 Task: Connect to a new Wi-Fi network and check its signal strength.
Action: Mouse moved to (375, 252)
Screenshot: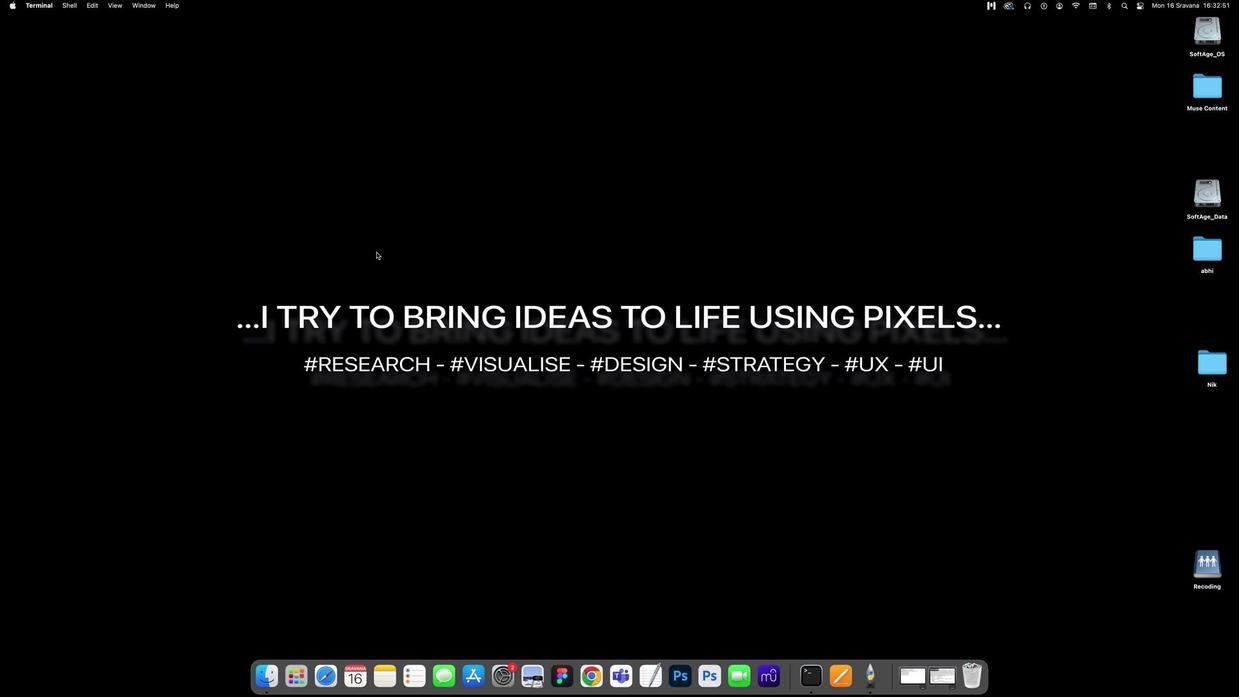 
Action: Mouse pressed left at (375, 252)
Screenshot: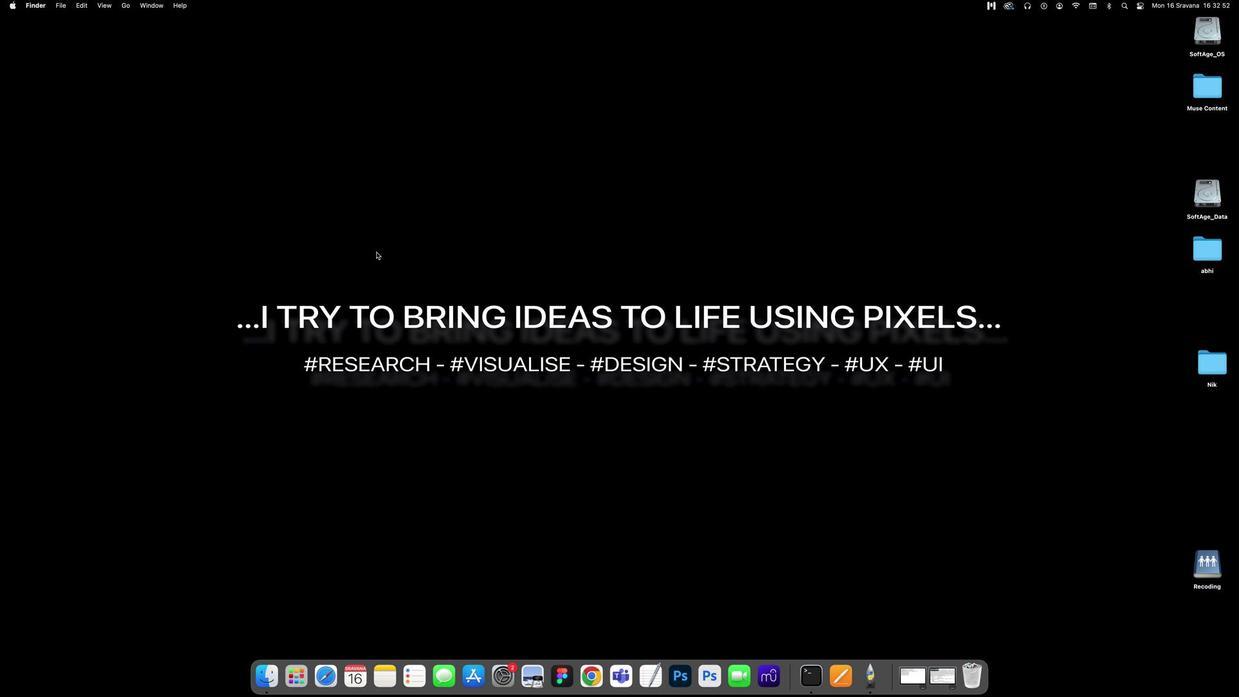 
Action: Mouse moved to (13, 9)
Screenshot: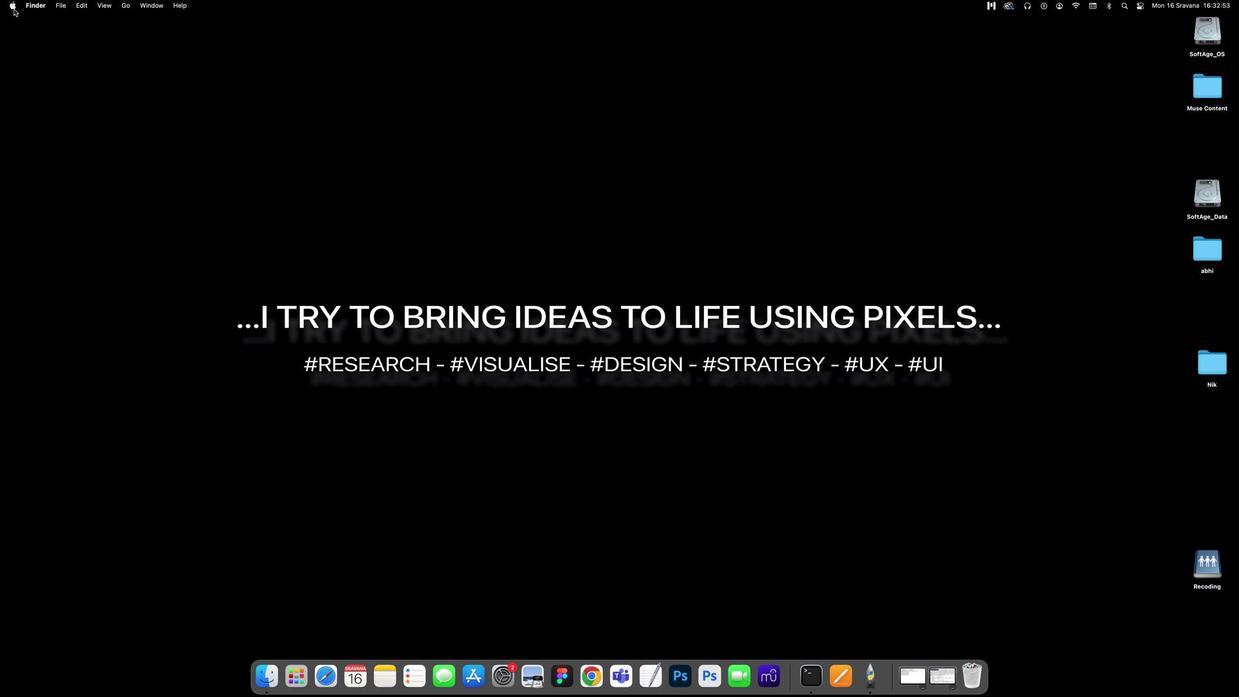 
Action: Mouse pressed left at (13, 9)
Screenshot: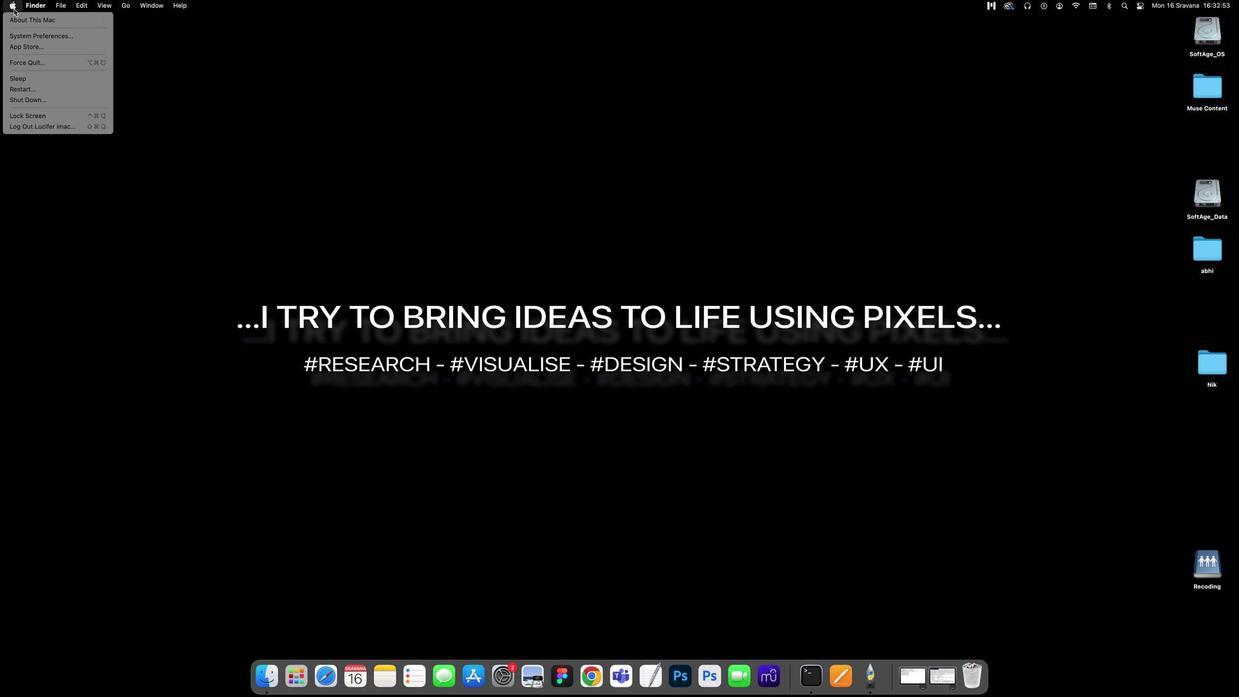 
Action: Mouse moved to (20, 31)
Screenshot: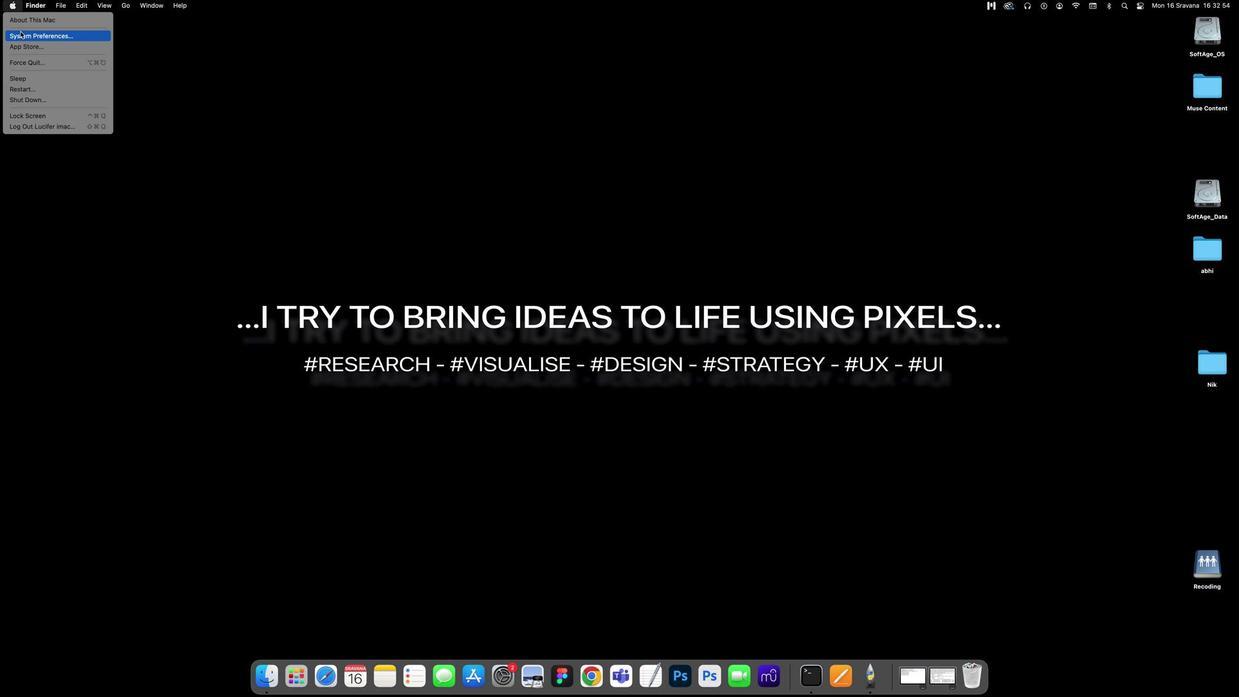 
Action: Mouse pressed left at (20, 31)
Screenshot: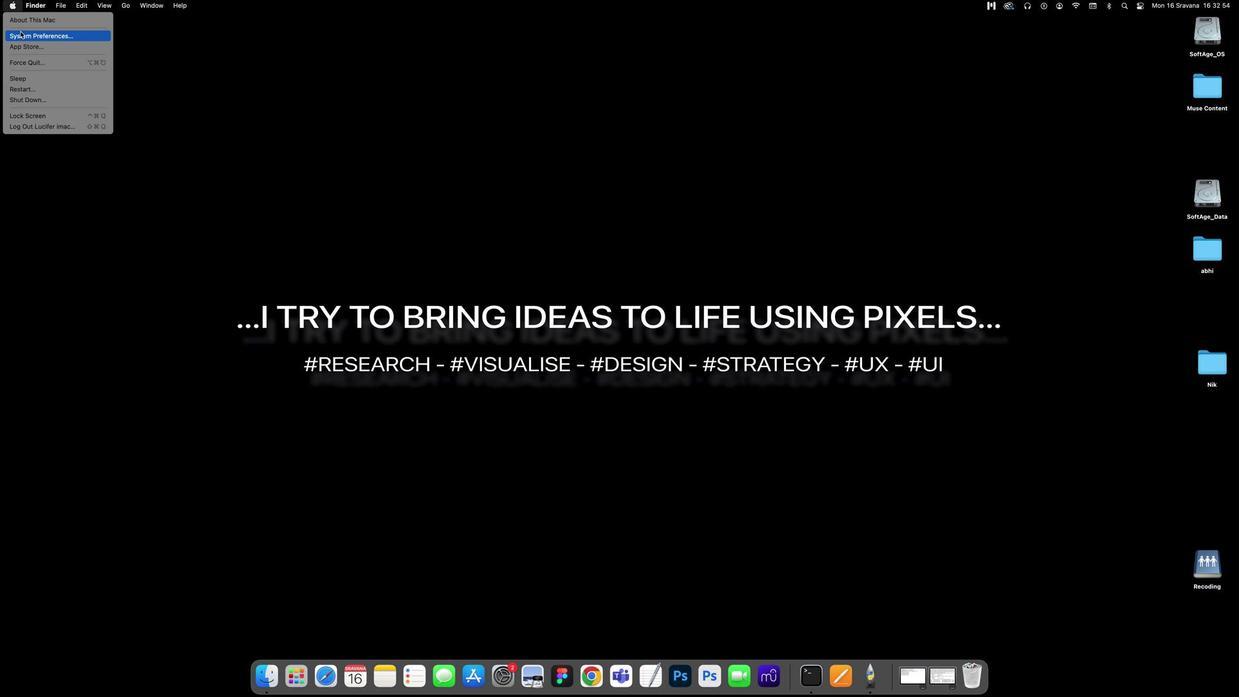
Action: Mouse moved to (586, 341)
Screenshot: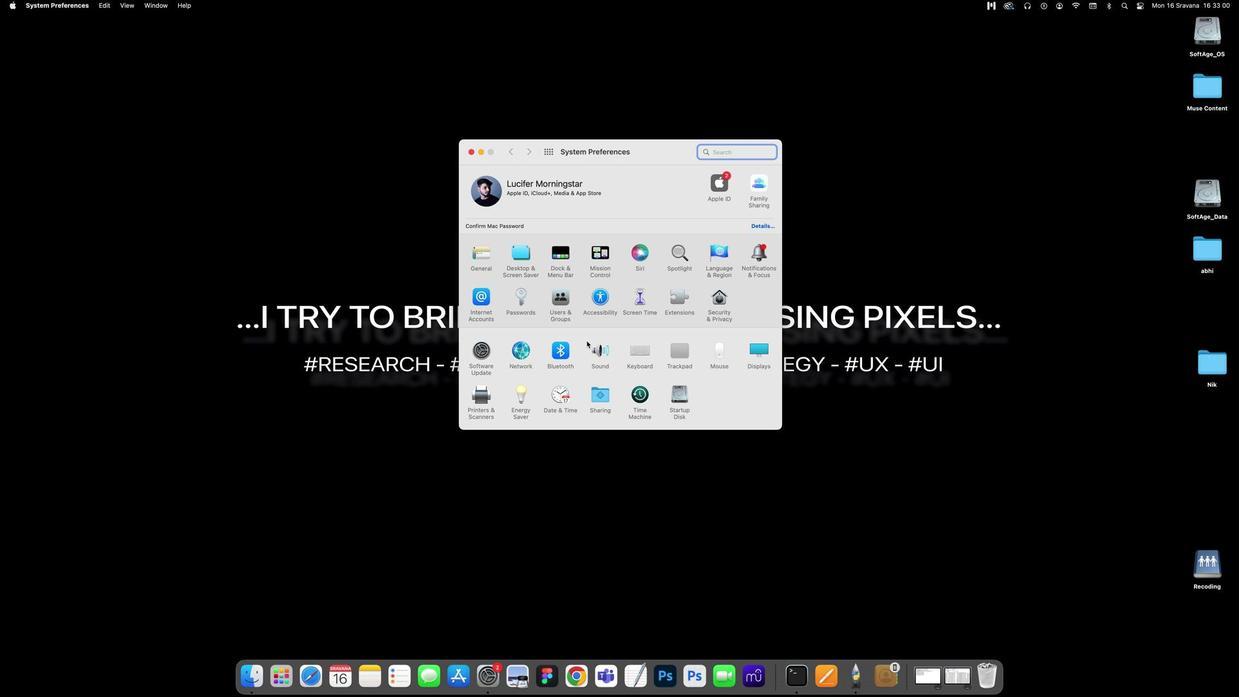 
Action: Mouse scrolled (586, 341) with delta (0, 0)
Screenshot: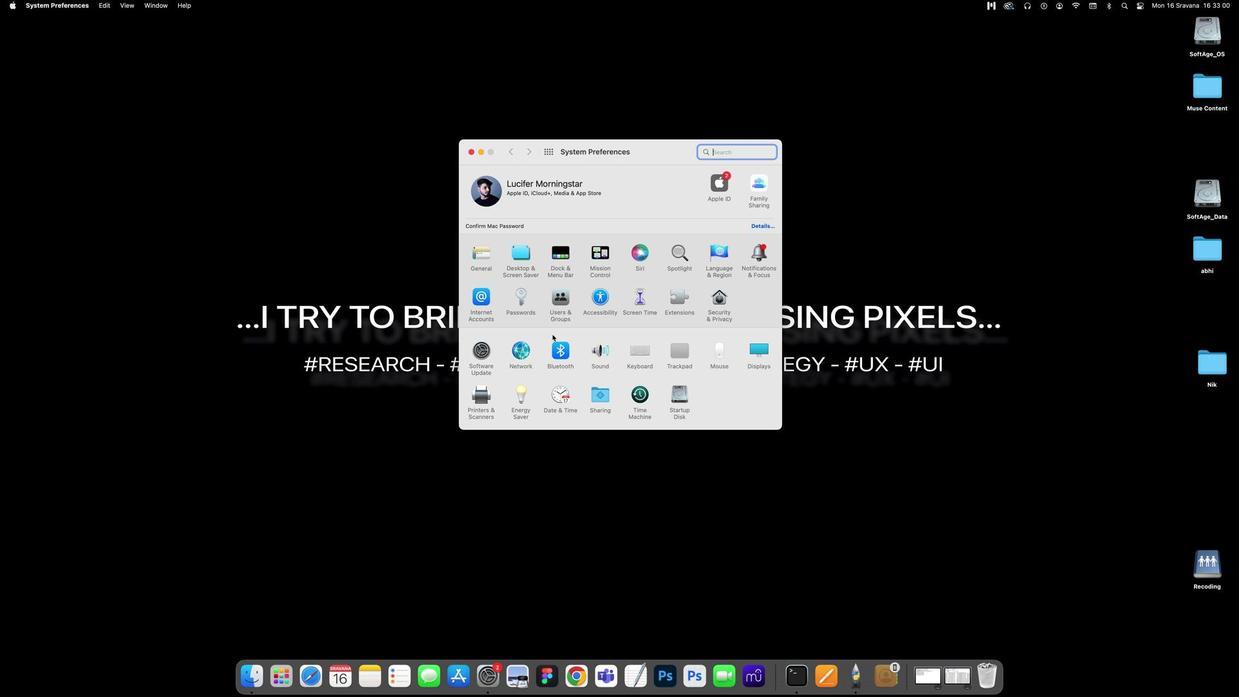 
Action: Mouse moved to (516, 352)
Screenshot: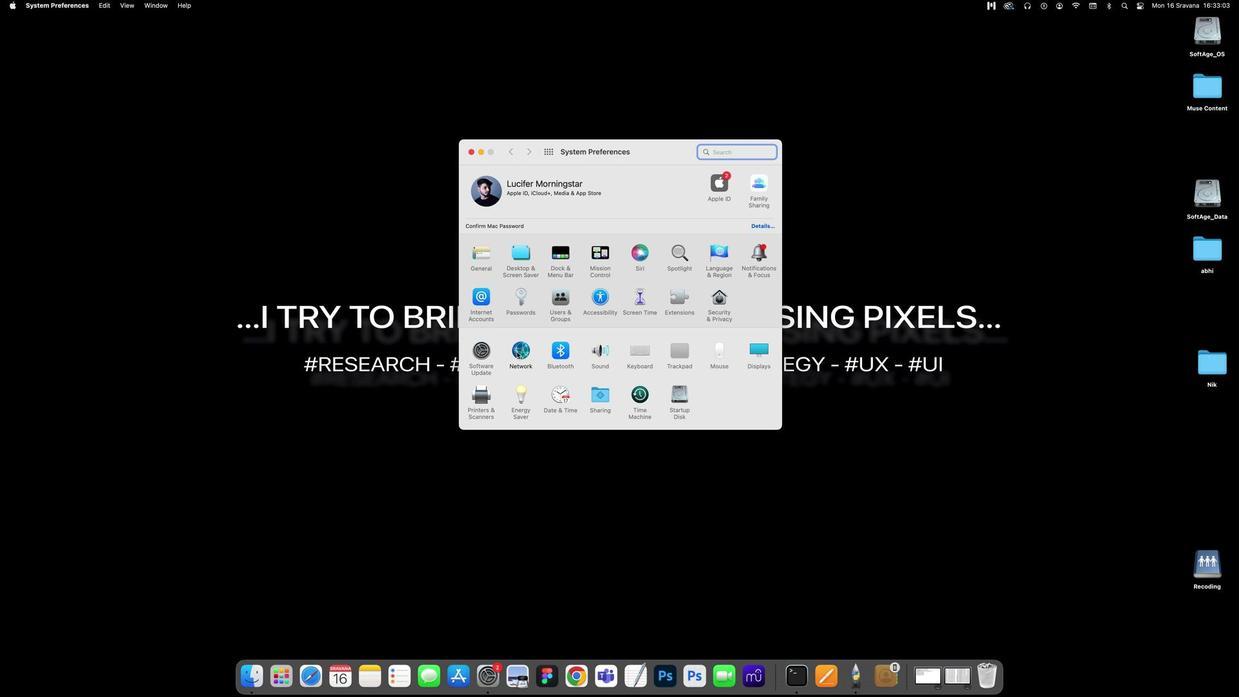 
Action: Mouse pressed left at (516, 352)
Screenshot: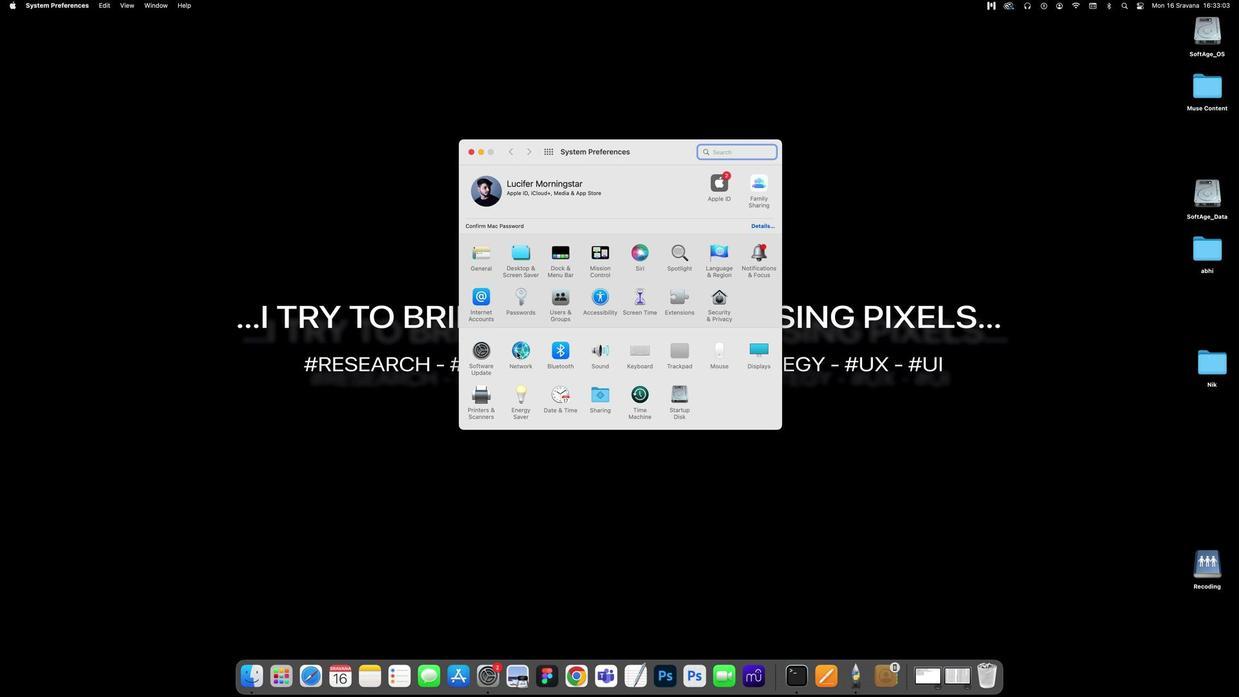 
Action: Mouse moved to (506, 233)
Screenshot: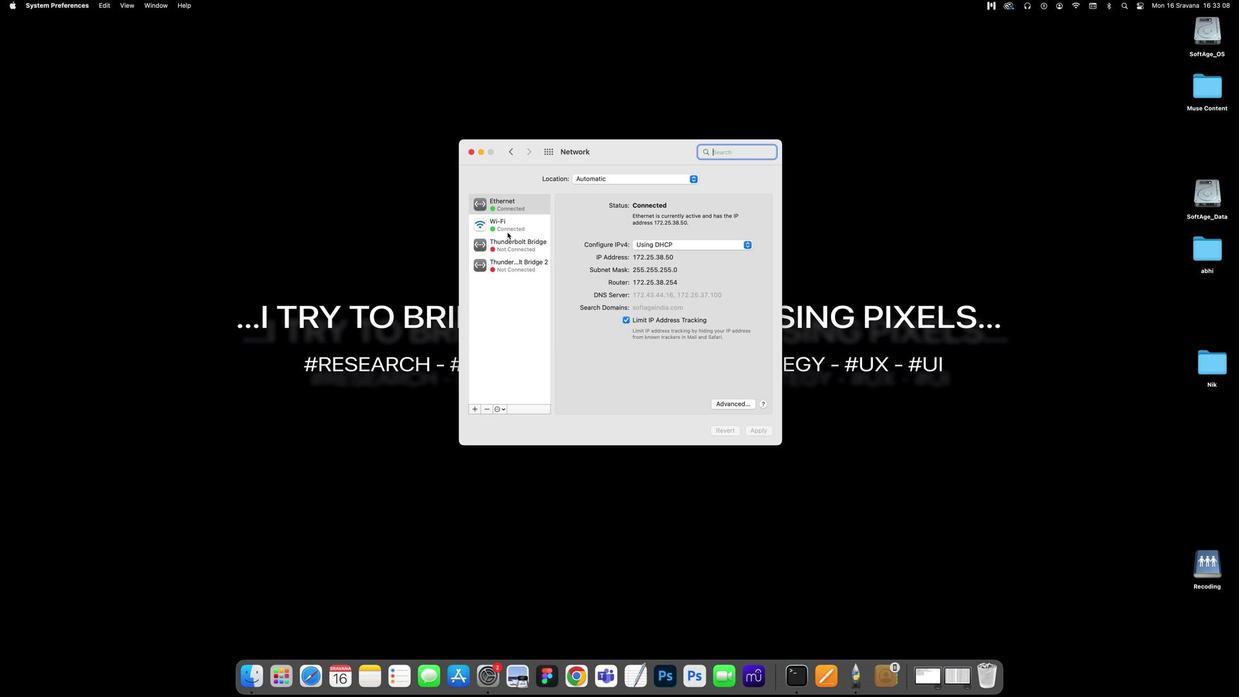 
Action: Mouse pressed left at (506, 233)
Screenshot: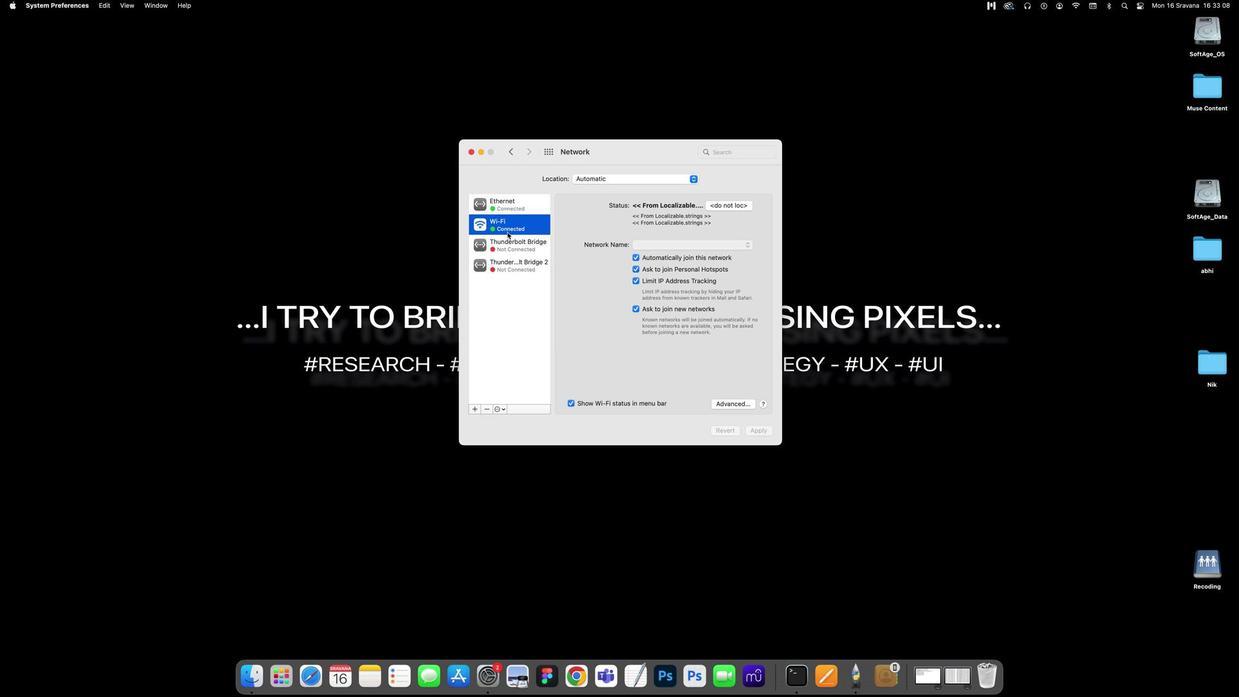 
Action: Mouse moved to (469, 411)
Screenshot: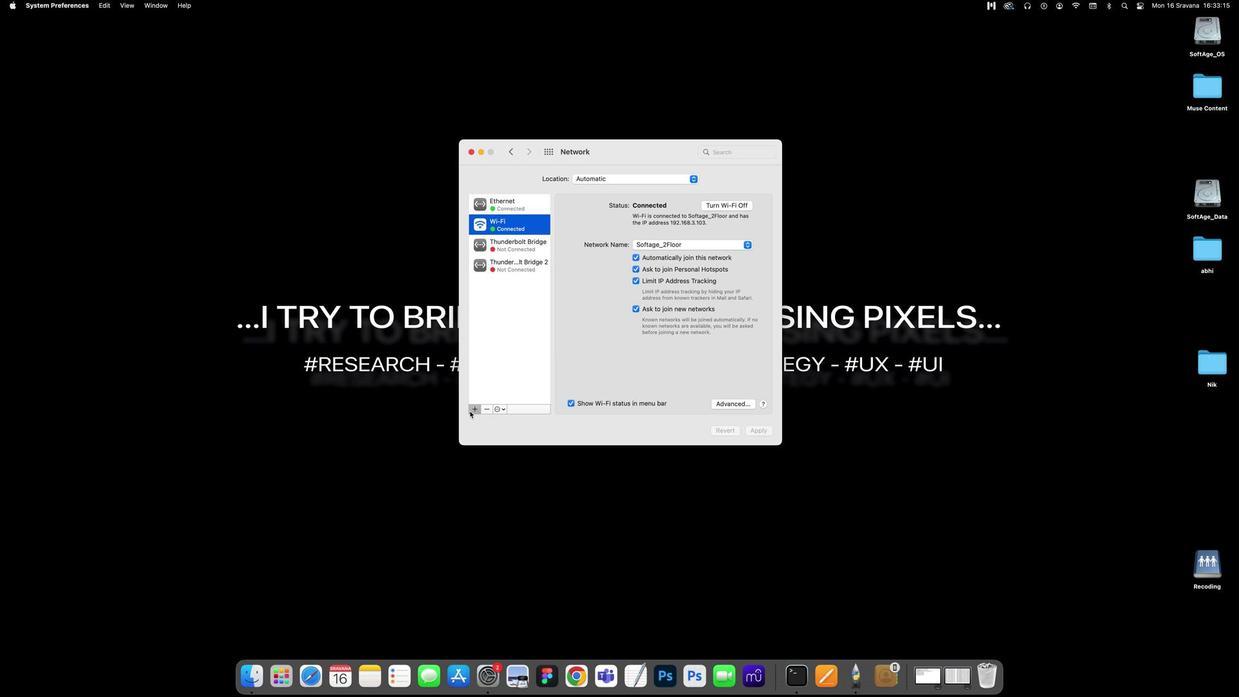 
Action: Mouse pressed left at (469, 411)
Screenshot: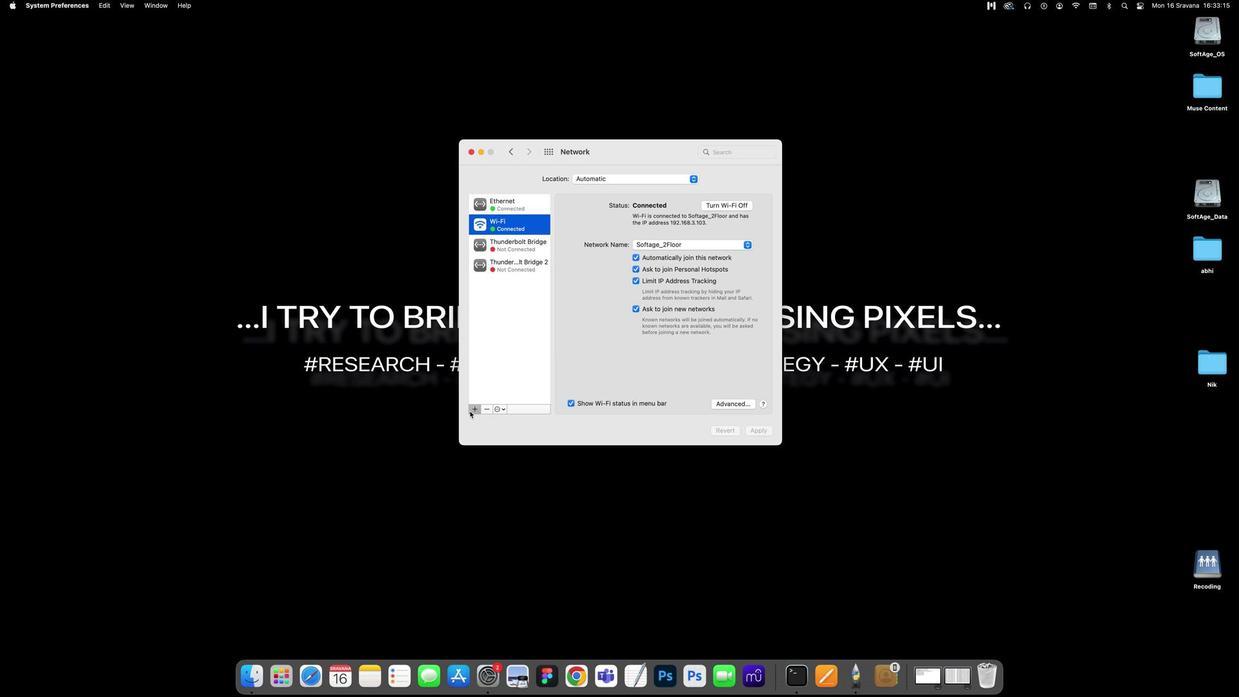 
Action: Mouse moved to (650, 317)
Screenshot: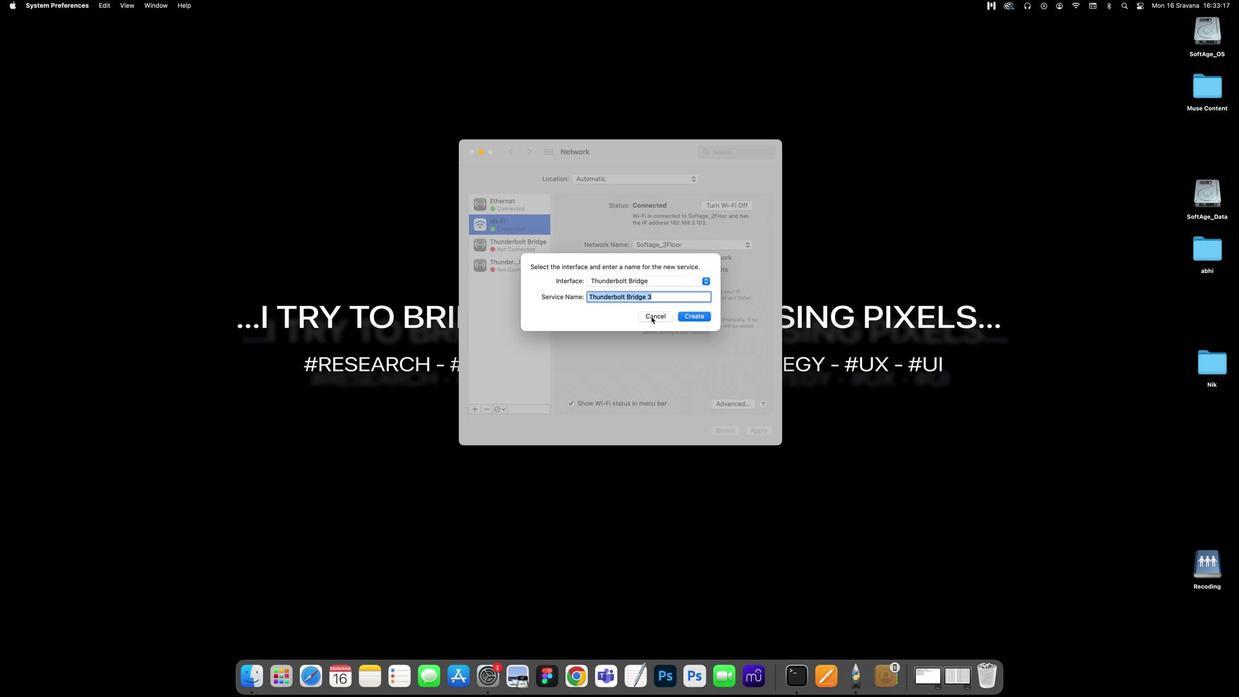 
Action: Mouse pressed left at (650, 317)
Screenshot: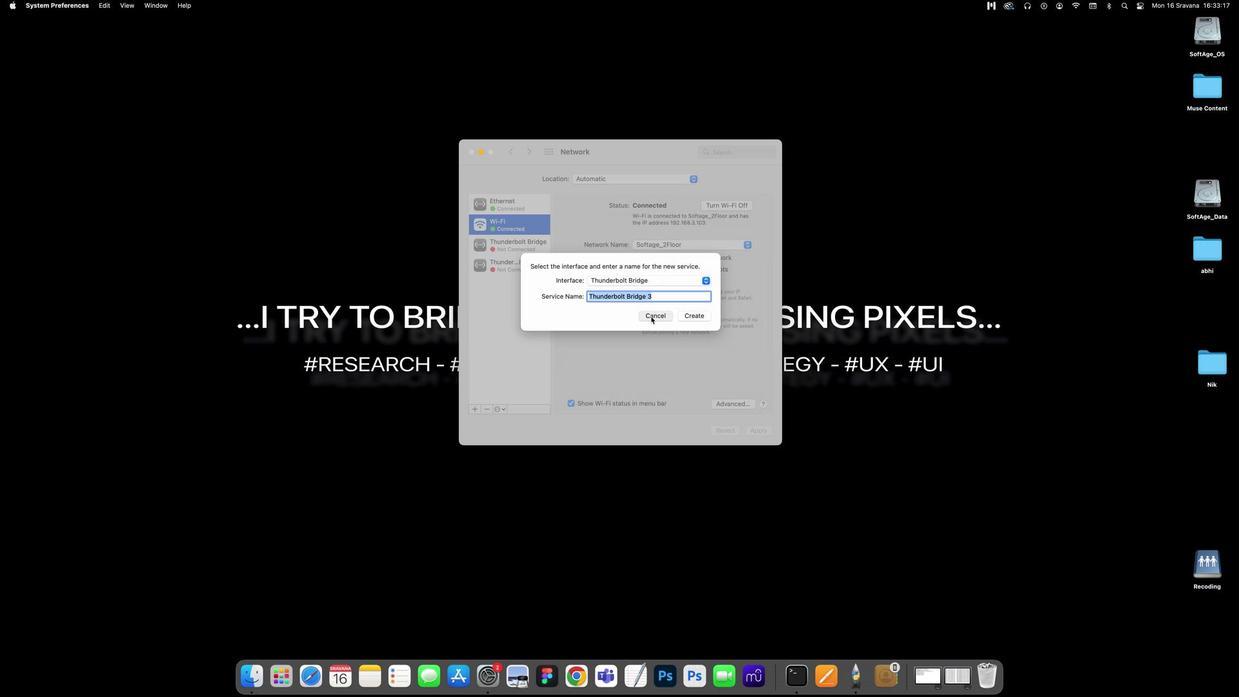 
Action: Mouse moved to (655, 247)
Screenshot: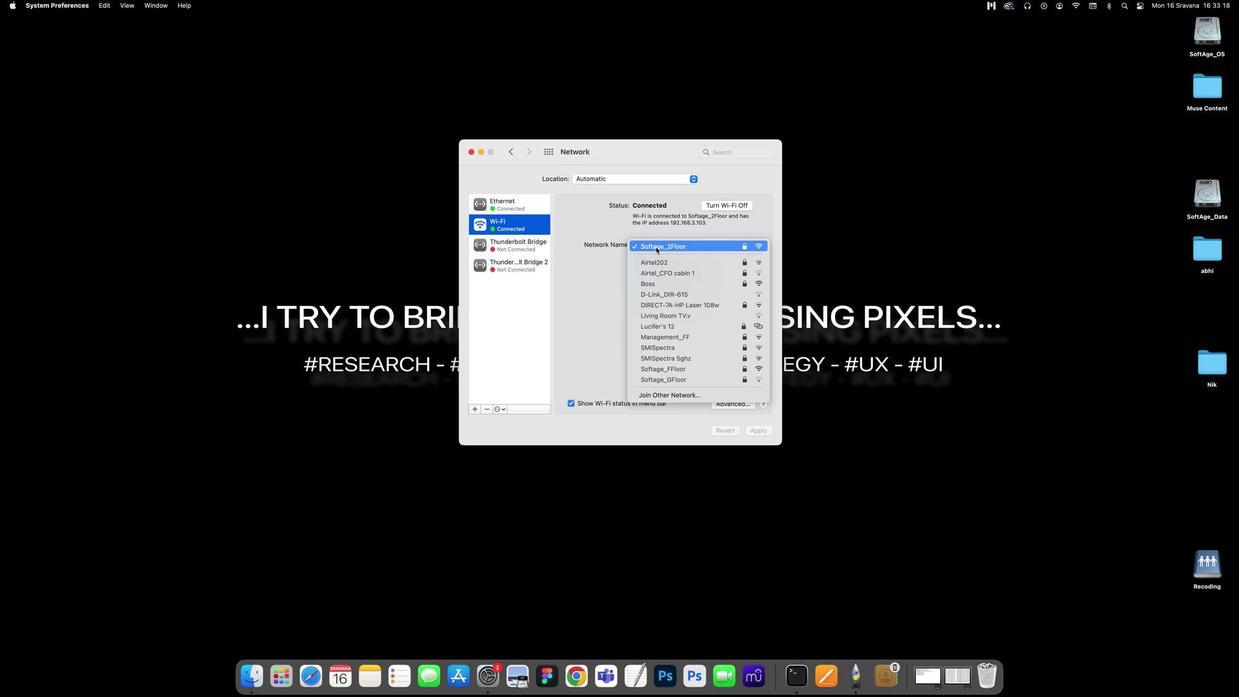 
Action: Mouse pressed left at (655, 247)
Screenshot: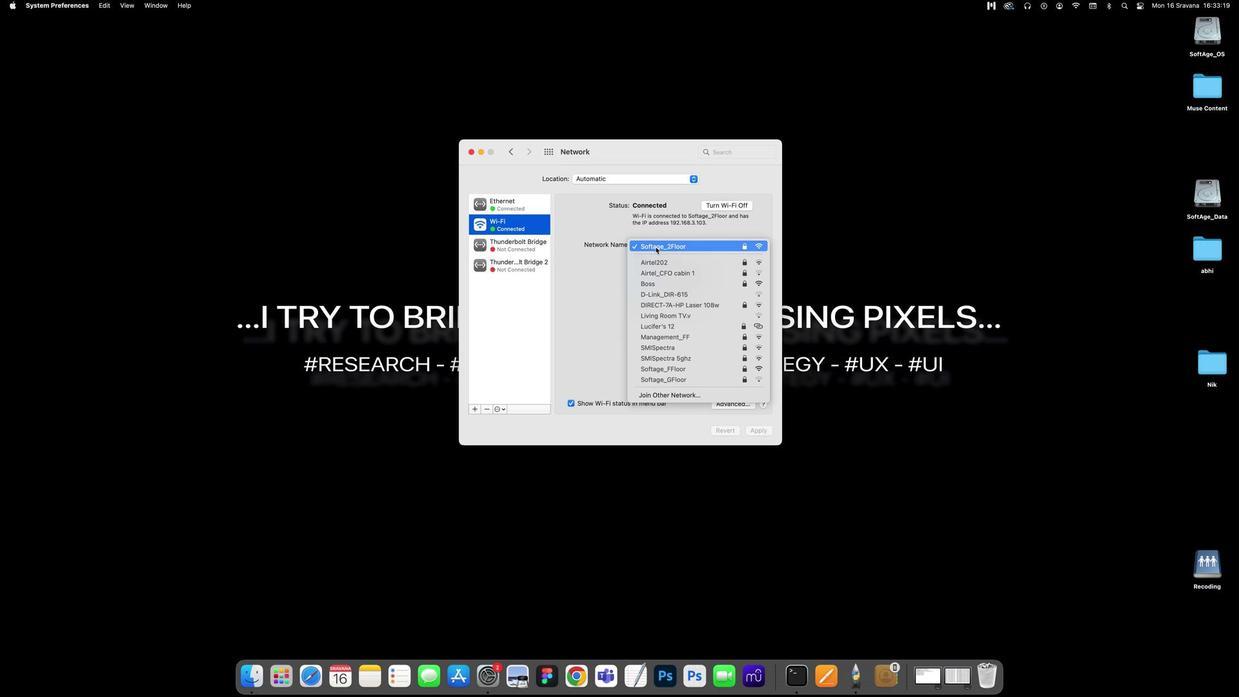 
Action: Mouse moved to (659, 326)
Screenshot: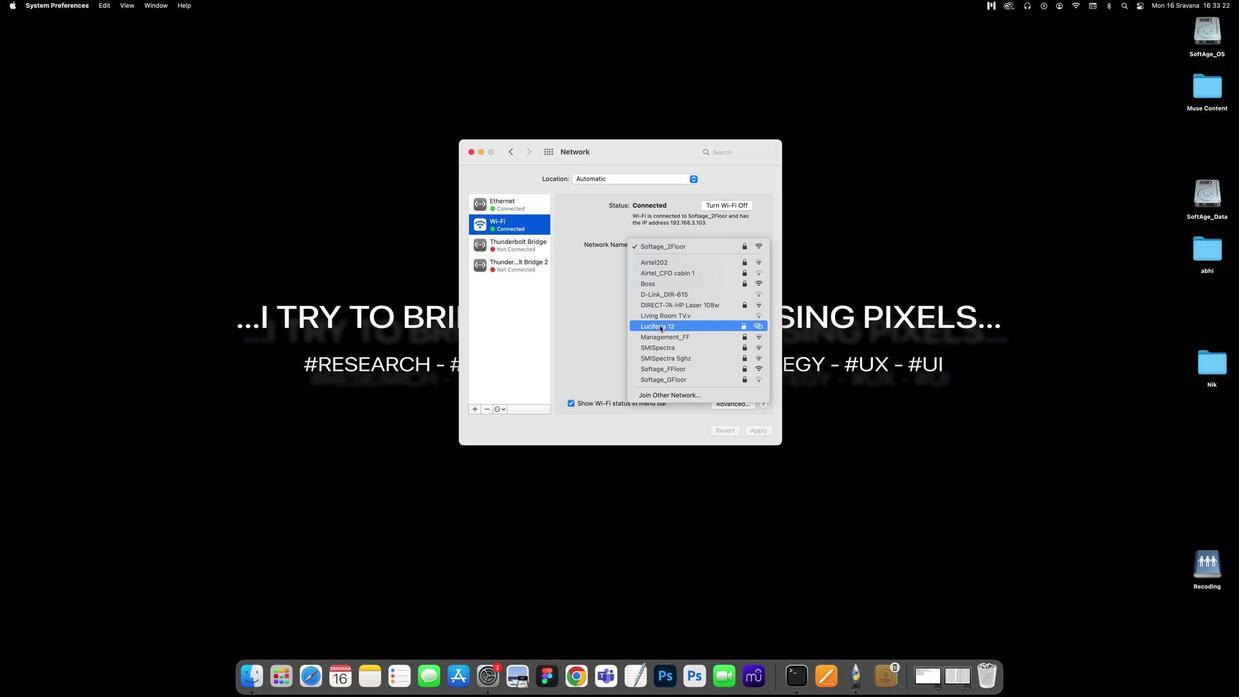 
Action: Mouse pressed left at (659, 326)
Screenshot: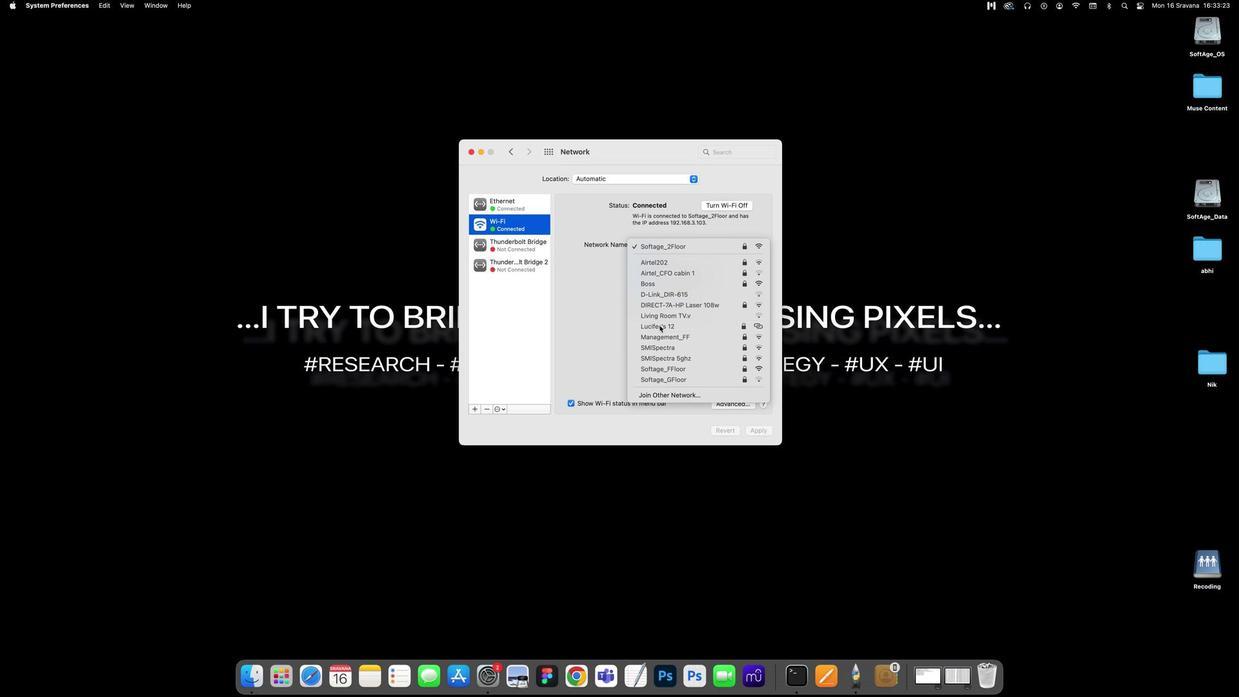 
Action: Mouse moved to (598, 313)
Screenshot: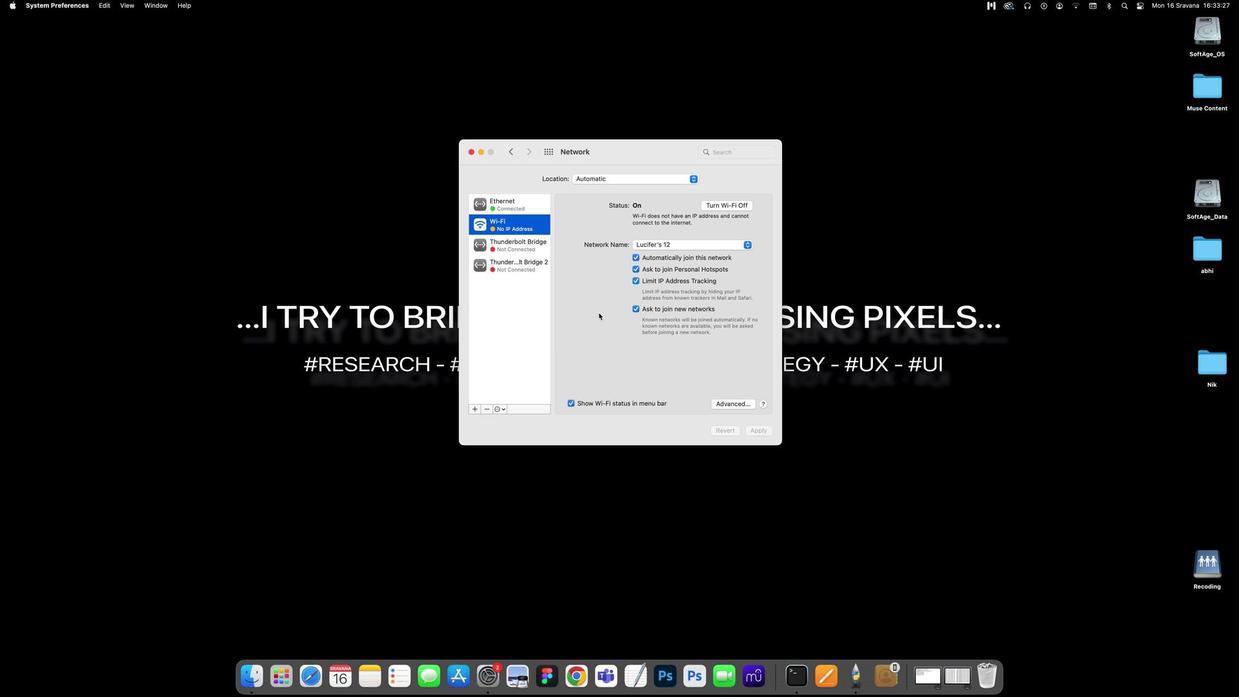 
Action: Mouse pressed left at (598, 313)
Screenshot: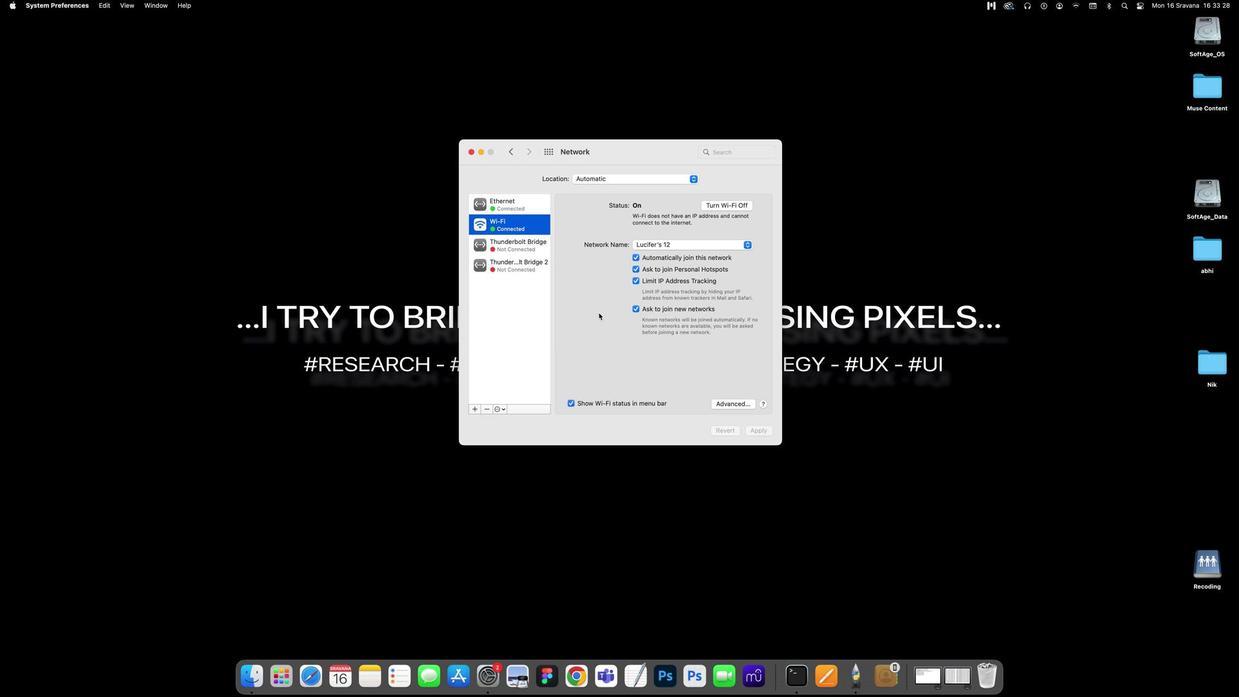 
Action: Mouse moved to (737, 405)
Screenshot: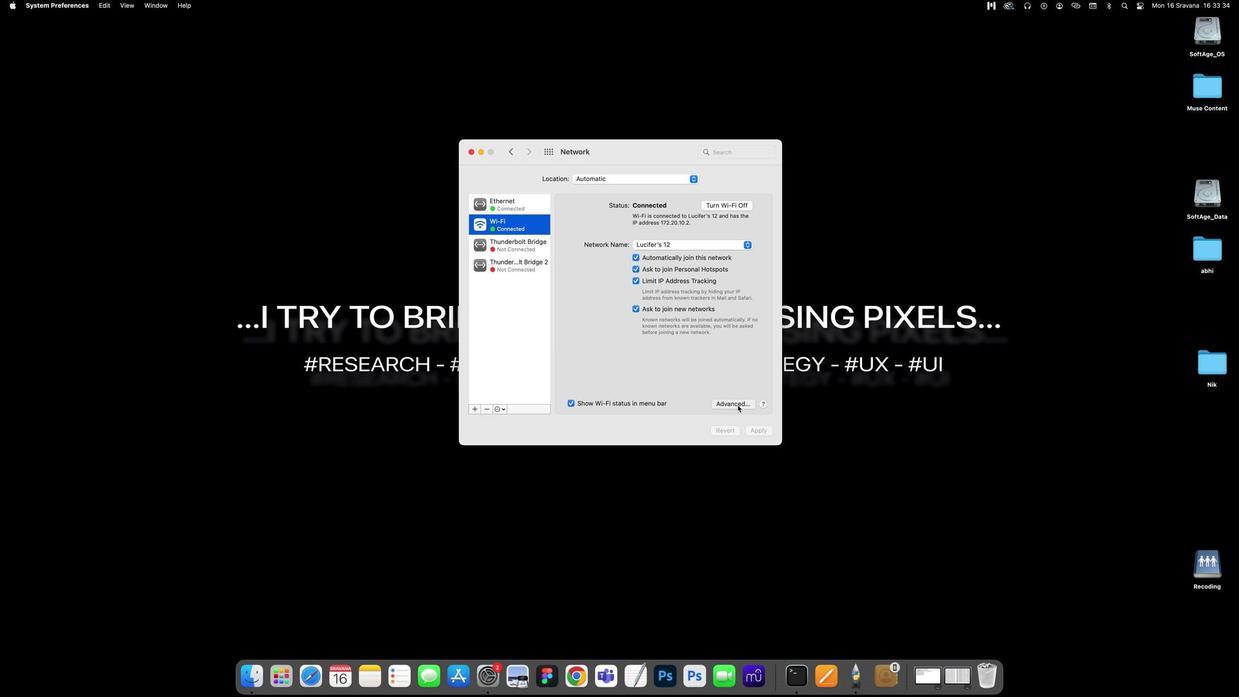 
Action: Mouse pressed left at (737, 405)
Screenshot: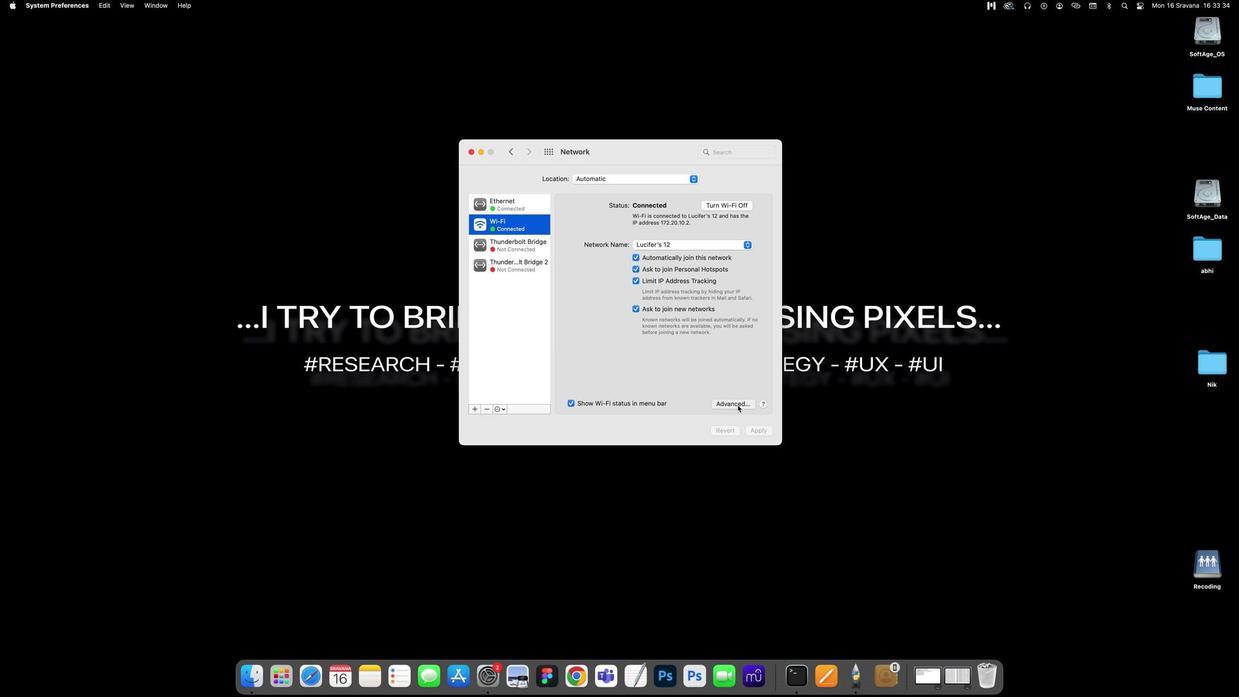 
Action: Mouse moved to (614, 347)
Screenshot: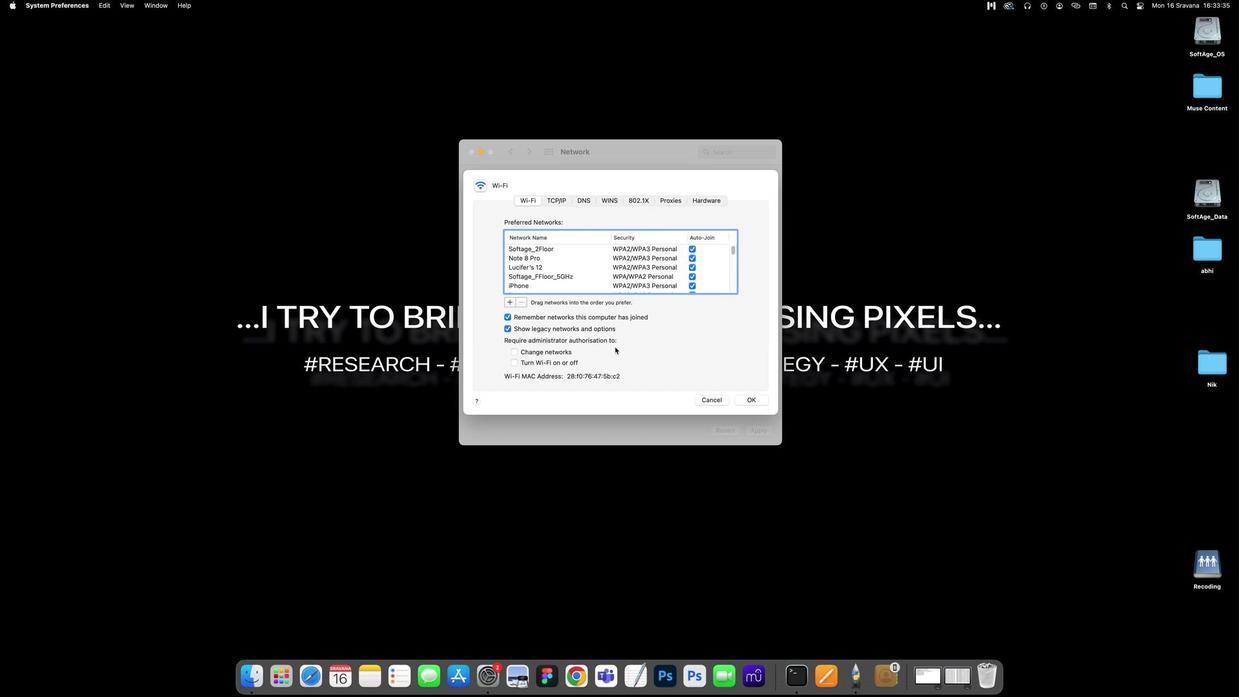 
Action: Mouse scrolled (614, 347) with delta (0, 0)
Screenshot: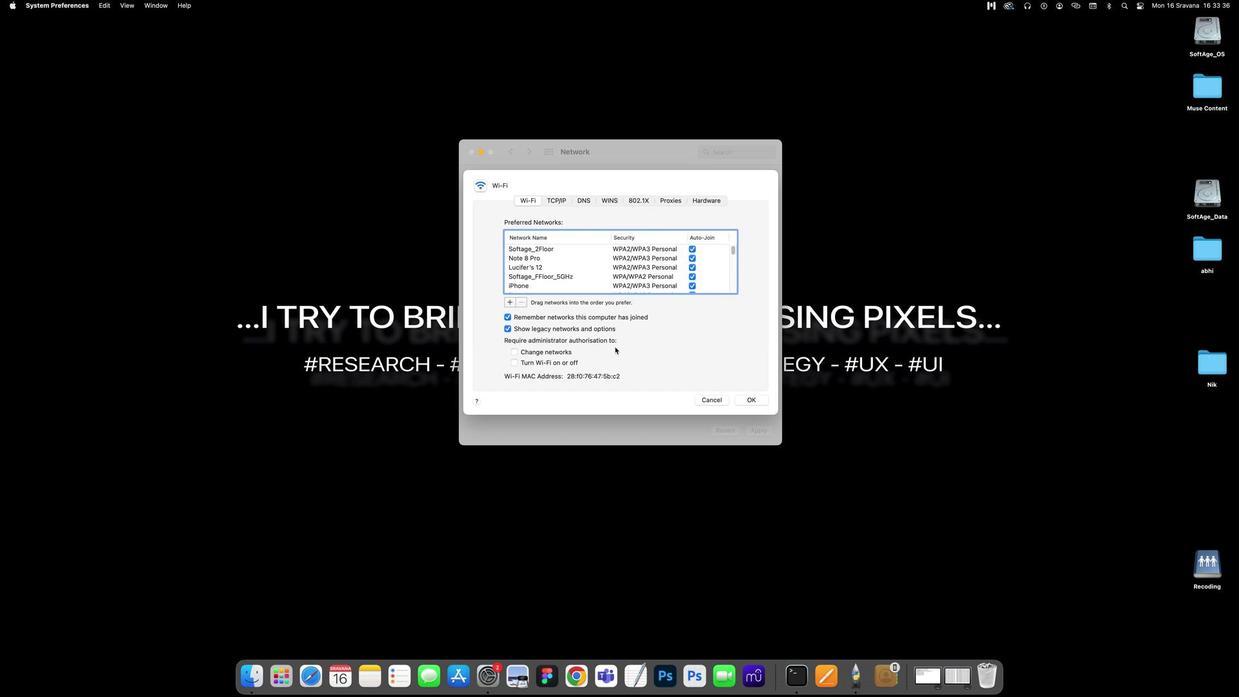 
Action: Mouse scrolled (614, 347) with delta (0, 0)
Screenshot: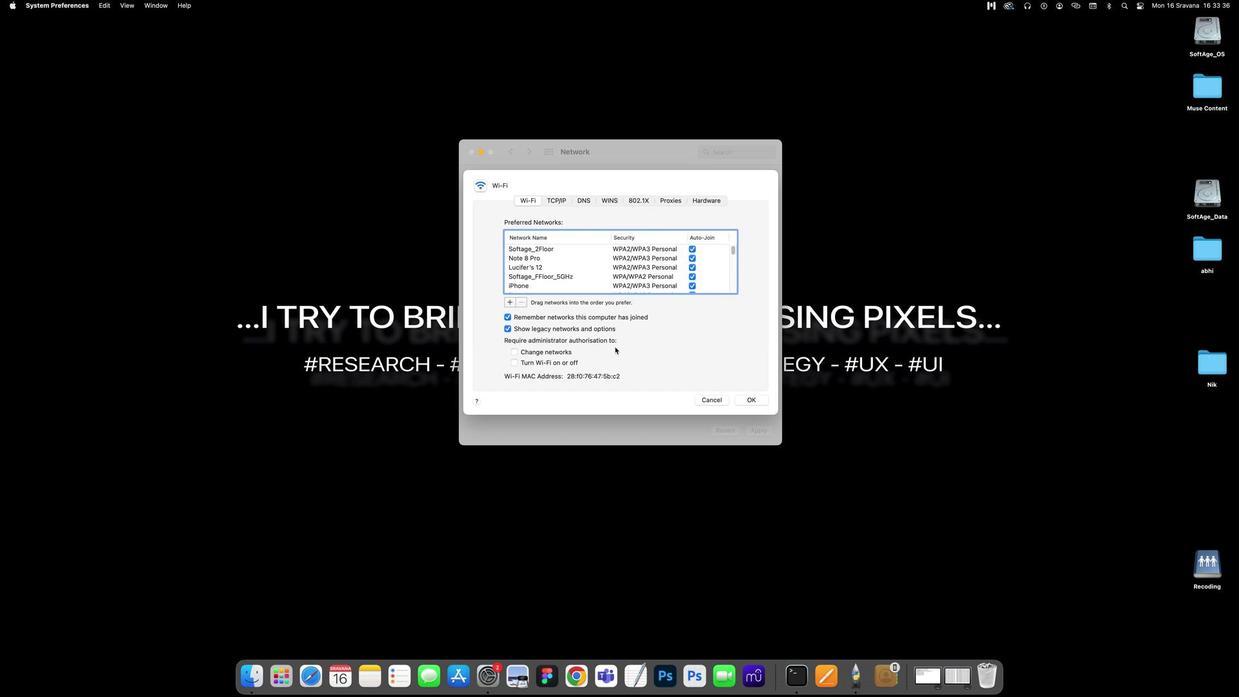 
Action: Mouse scrolled (614, 347) with delta (0, -1)
Screenshot: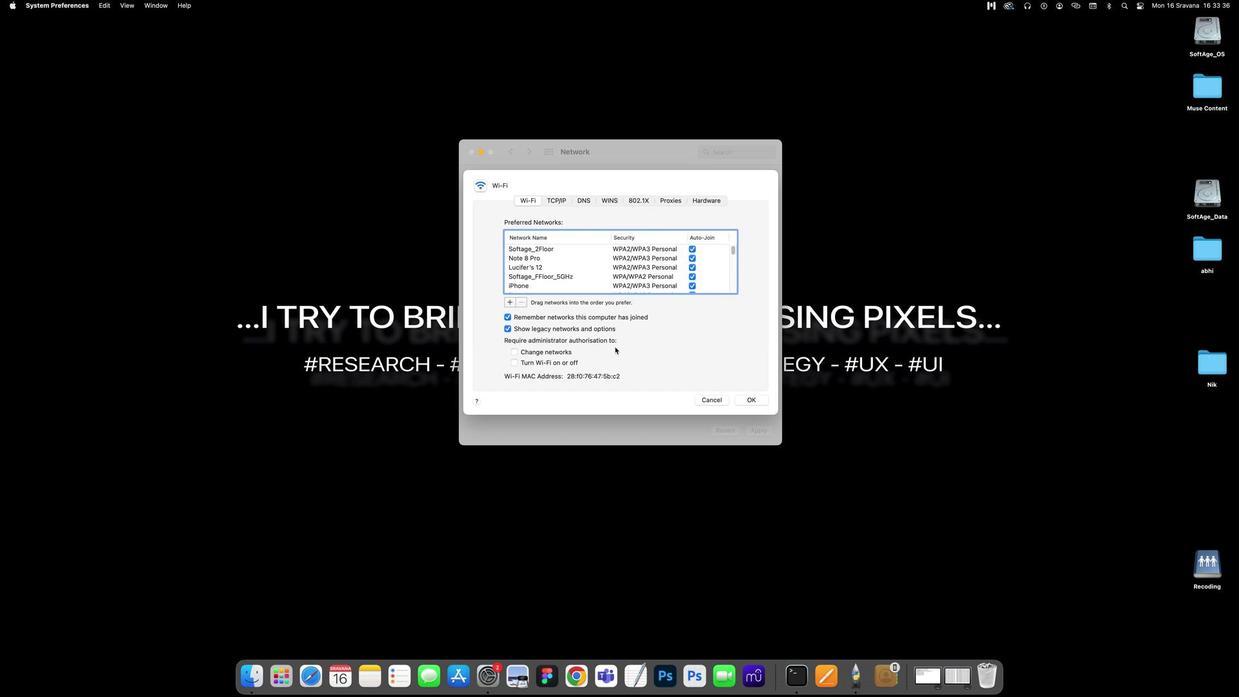 
Action: Mouse moved to (512, 351)
Screenshot: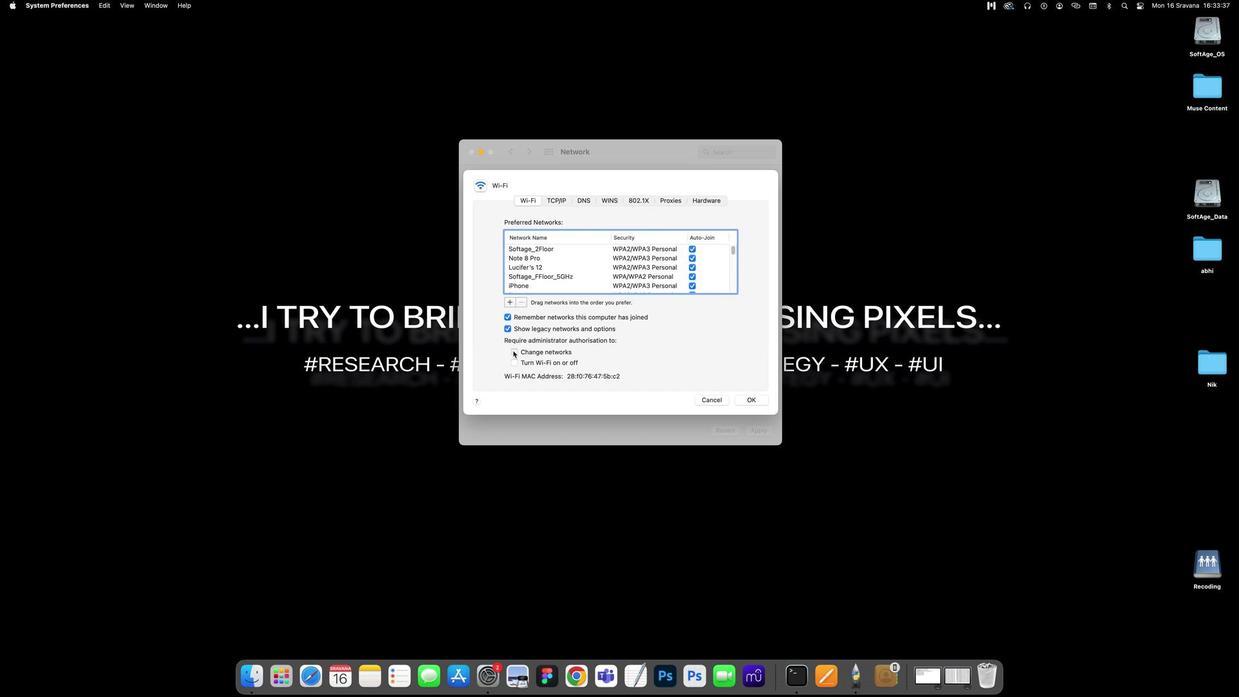 
Action: Mouse pressed left at (512, 351)
Screenshot: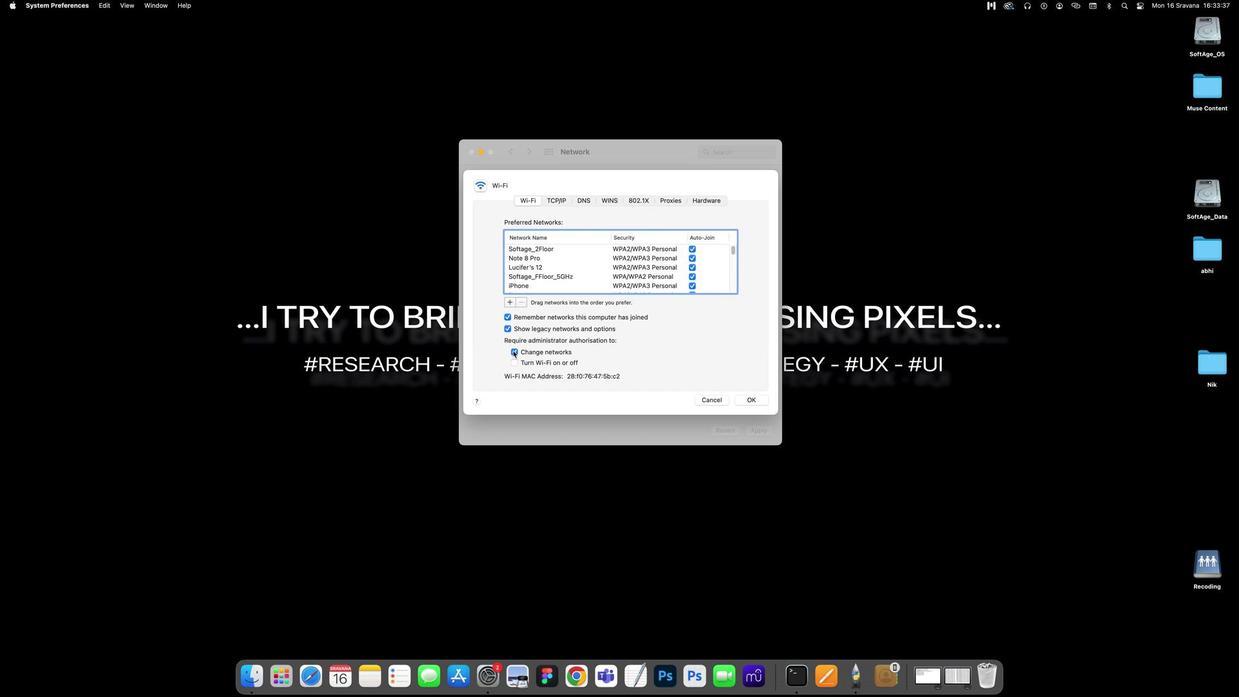 
Action: Mouse moved to (515, 359)
Screenshot: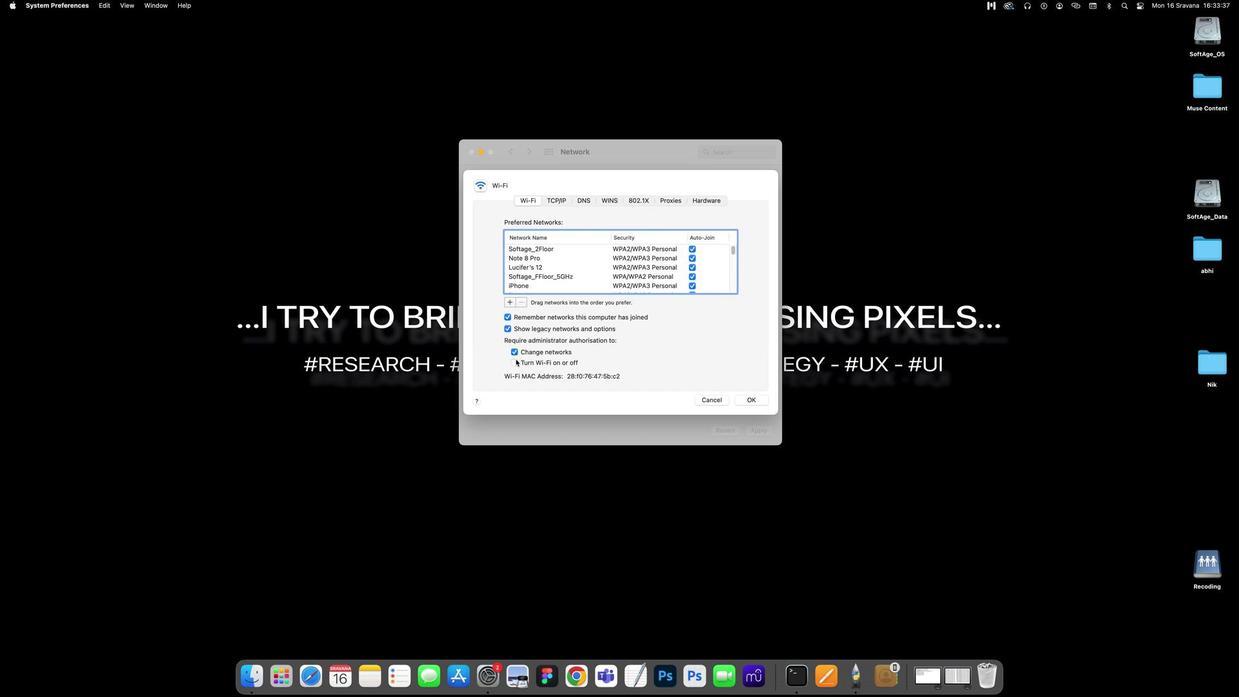
Action: Mouse pressed left at (515, 359)
Screenshot: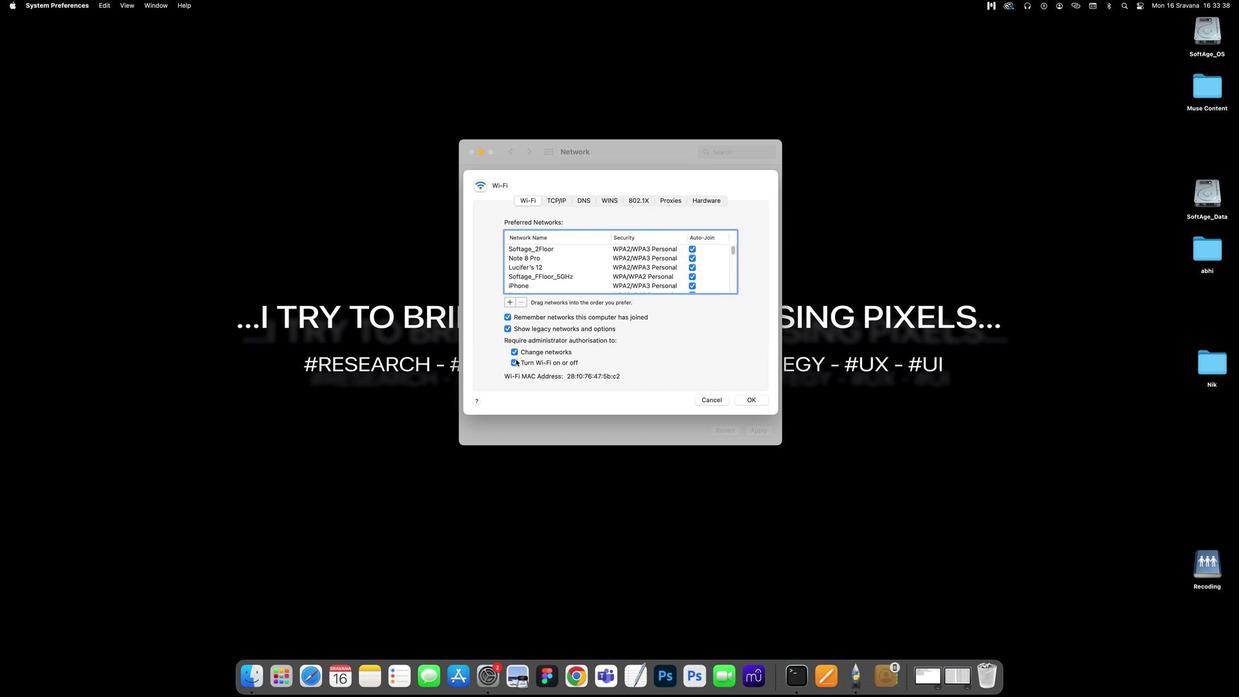
Action: Mouse scrolled (515, 359) with delta (0, 0)
Screenshot: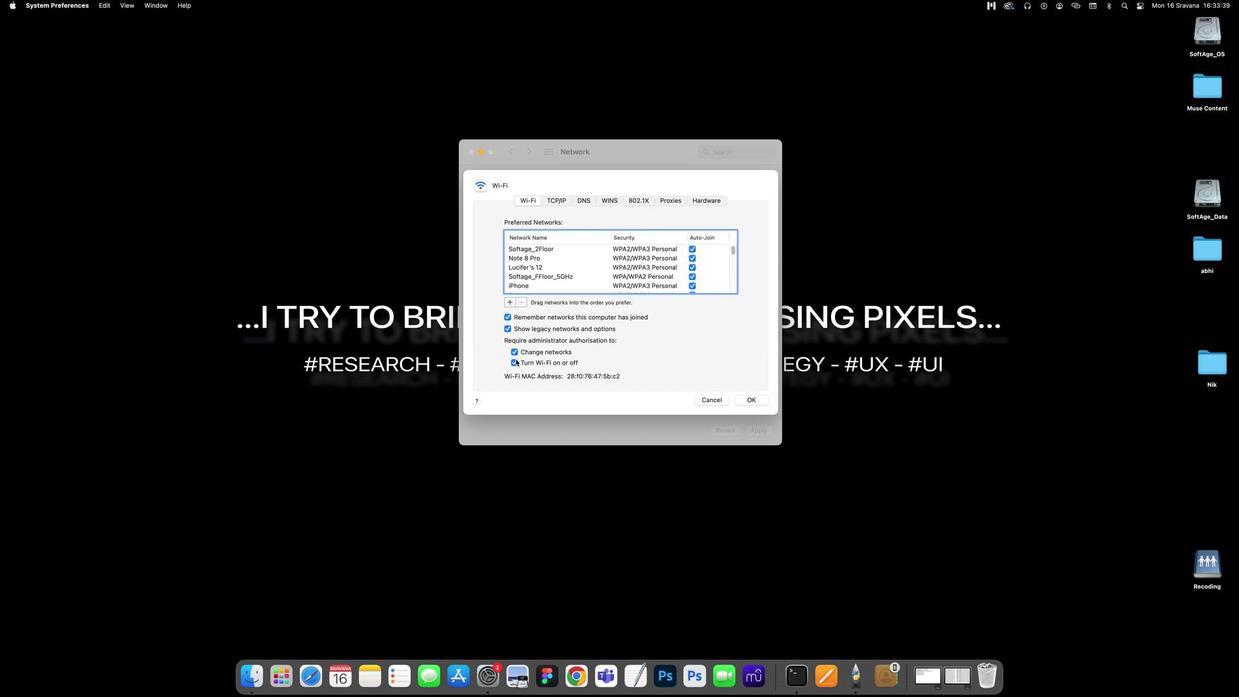 
Action: Mouse scrolled (515, 359) with delta (0, 0)
Screenshot: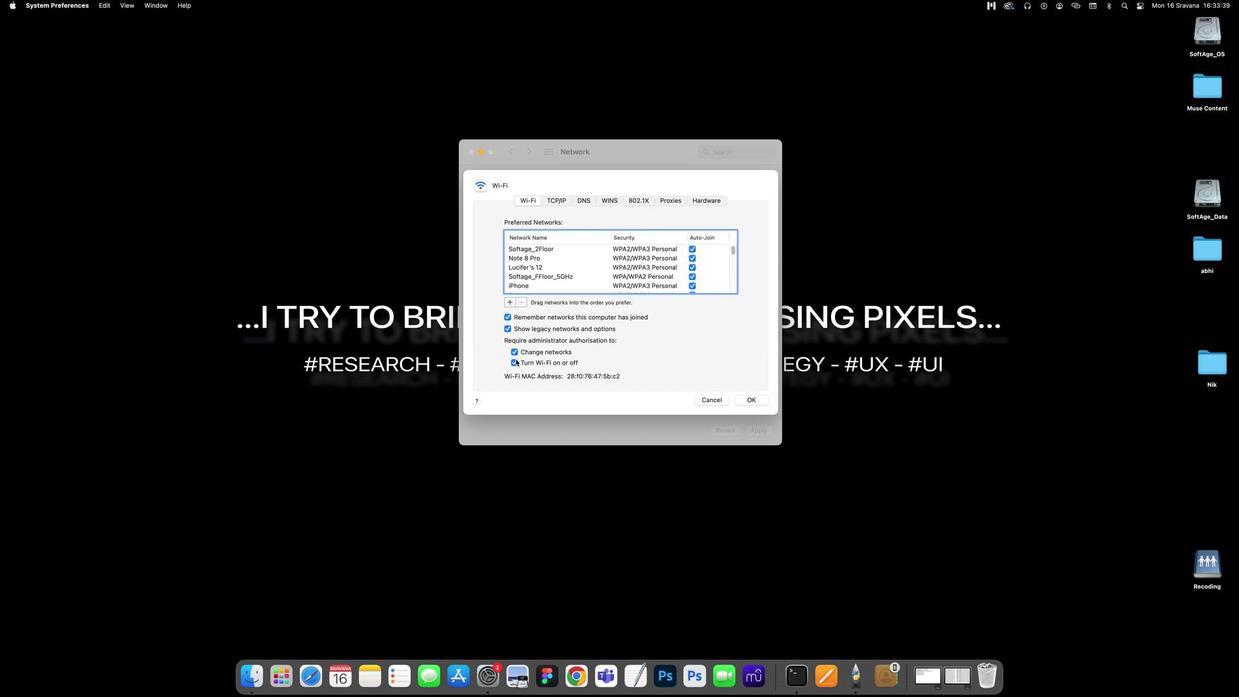 
Action: Mouse scrolled (515, 359) with delta (0, -3)
Screenshot: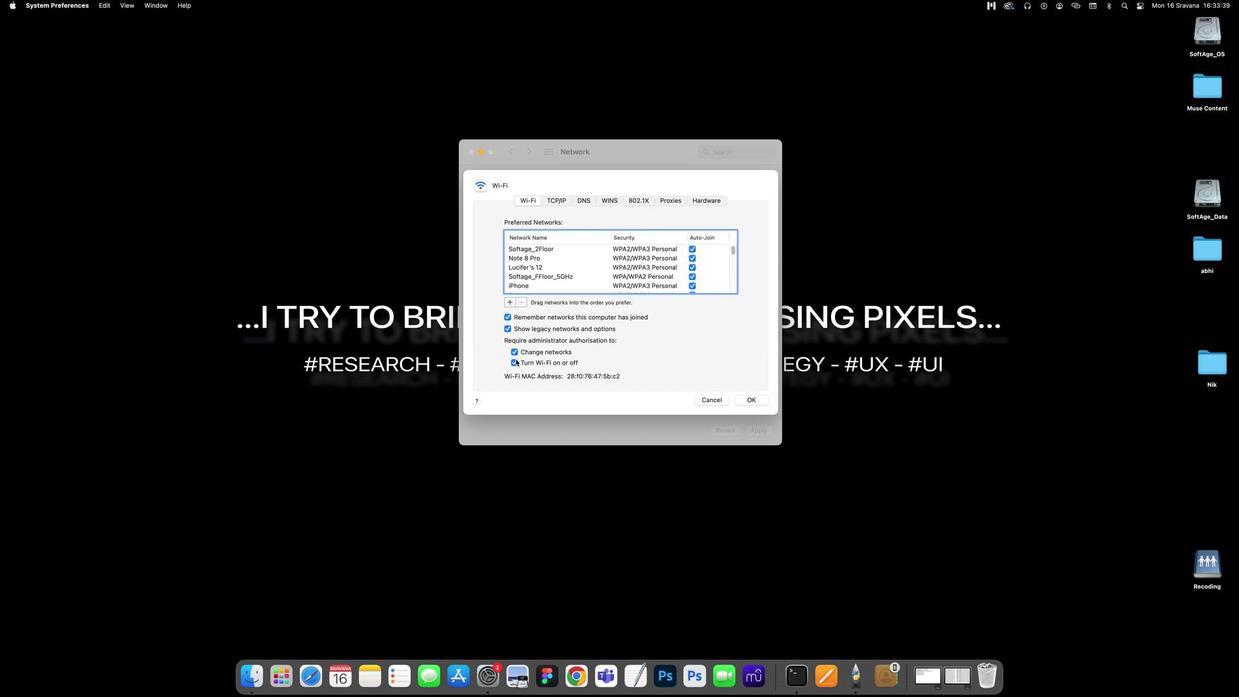 
Action: Mouse scrolled (515, 359) with delta (0, -5)
Screenshot: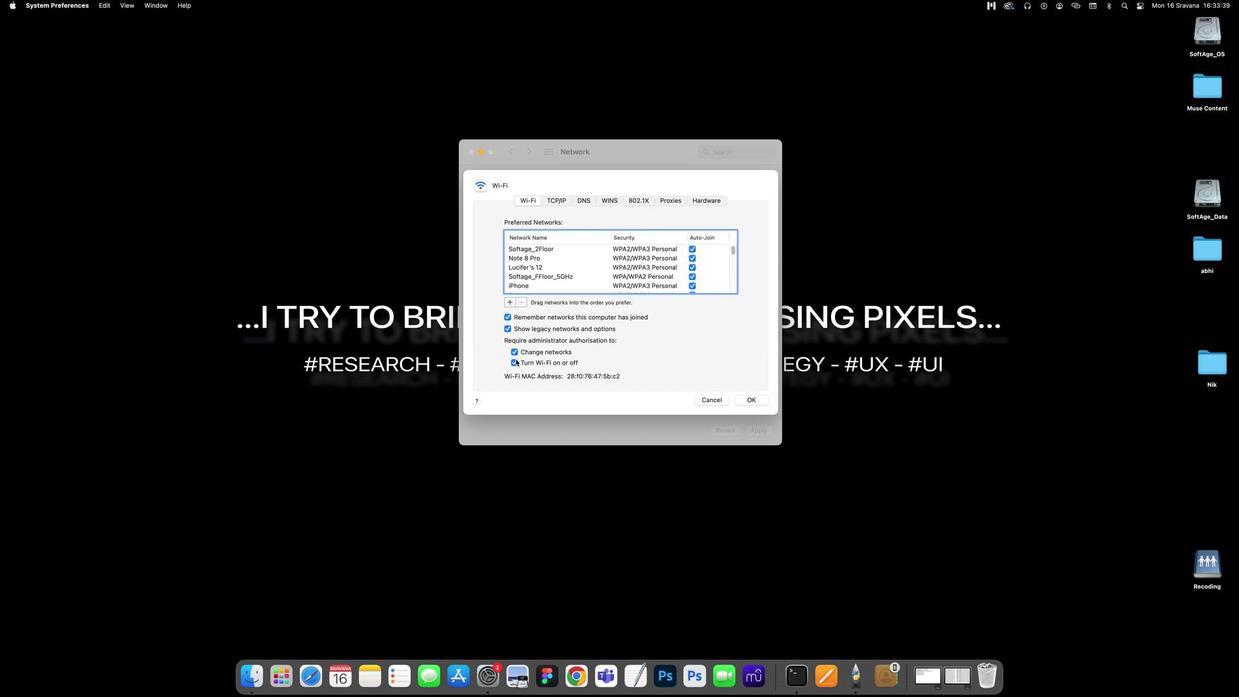 
Action: Mouse moved to (554, 201)
Screenshot: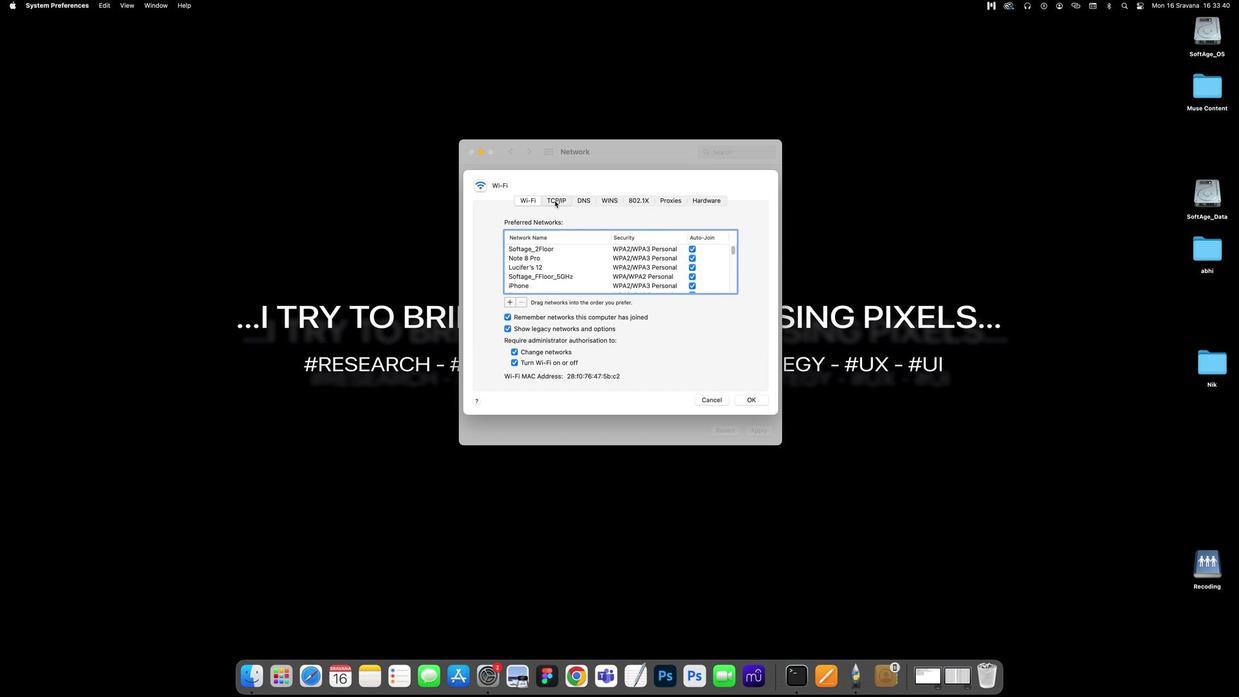 
Action: Mouse pressed left at (554, 201)
Screenshot: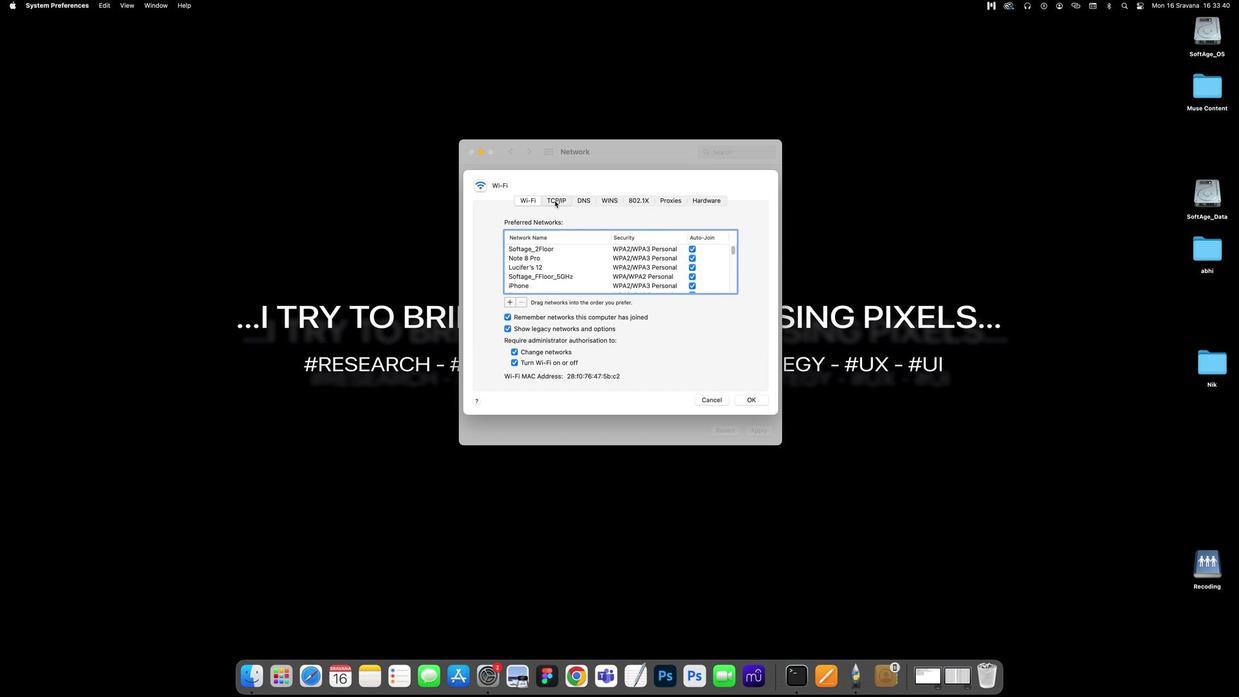 
Action: Mouse moved to (576, 198)
Screenshot: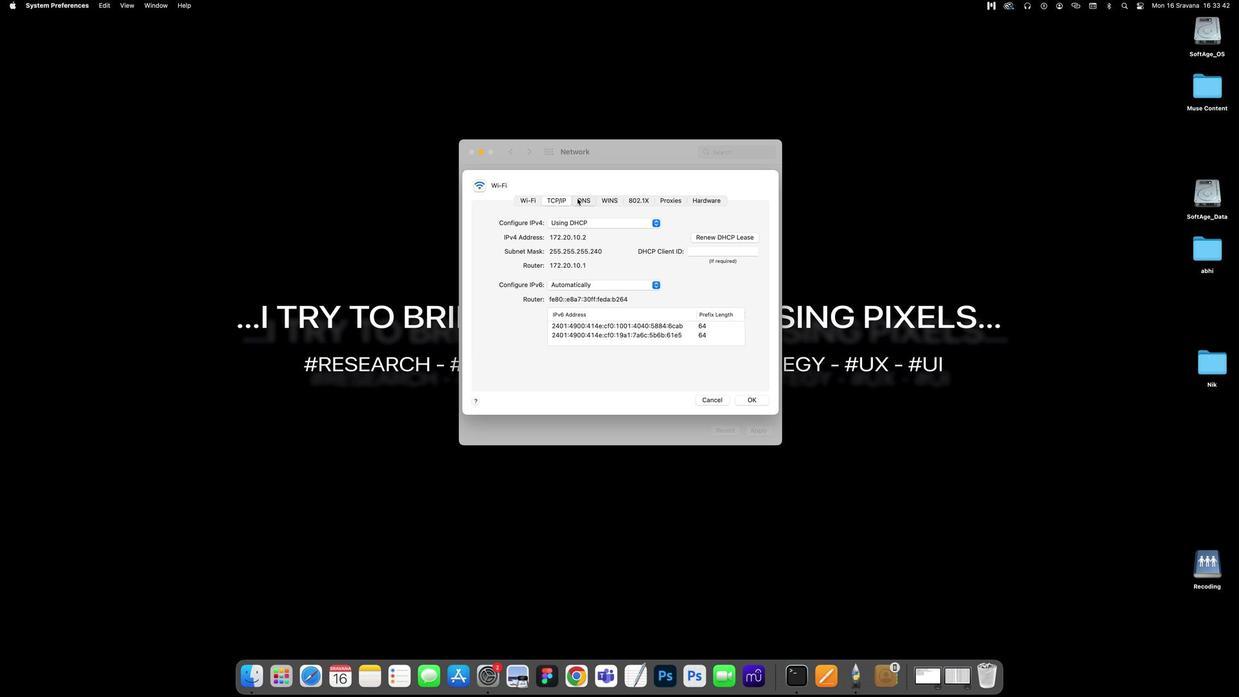 
Action: Mouse pressed left at (576, 198)
Screenshot: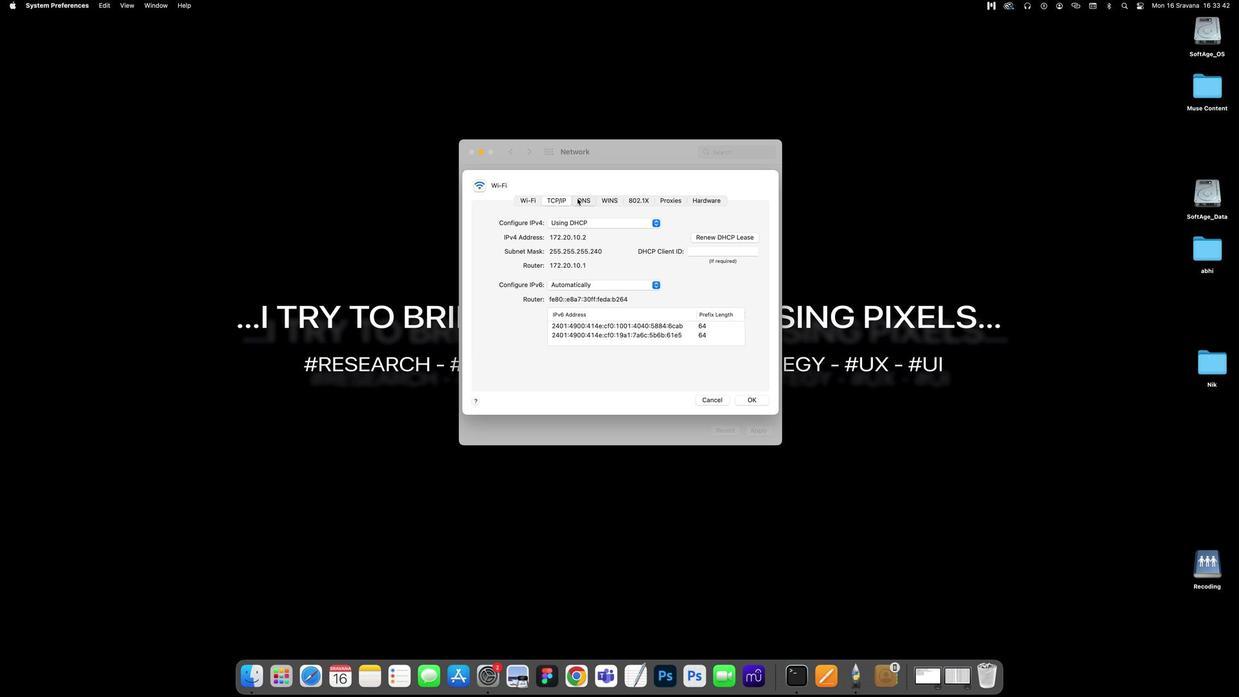 
Action: Mouse moved to (607, 202)
Screenshot: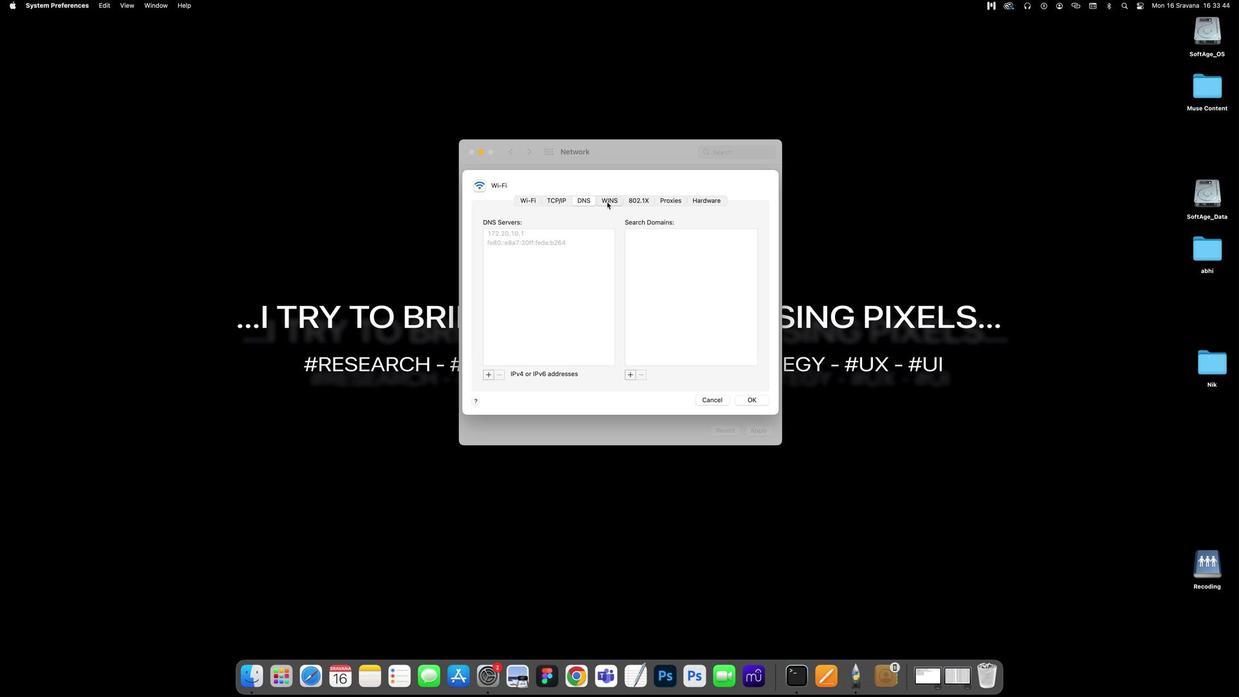 
Action: Mouse pressed left at (607, 202)
Screenshot: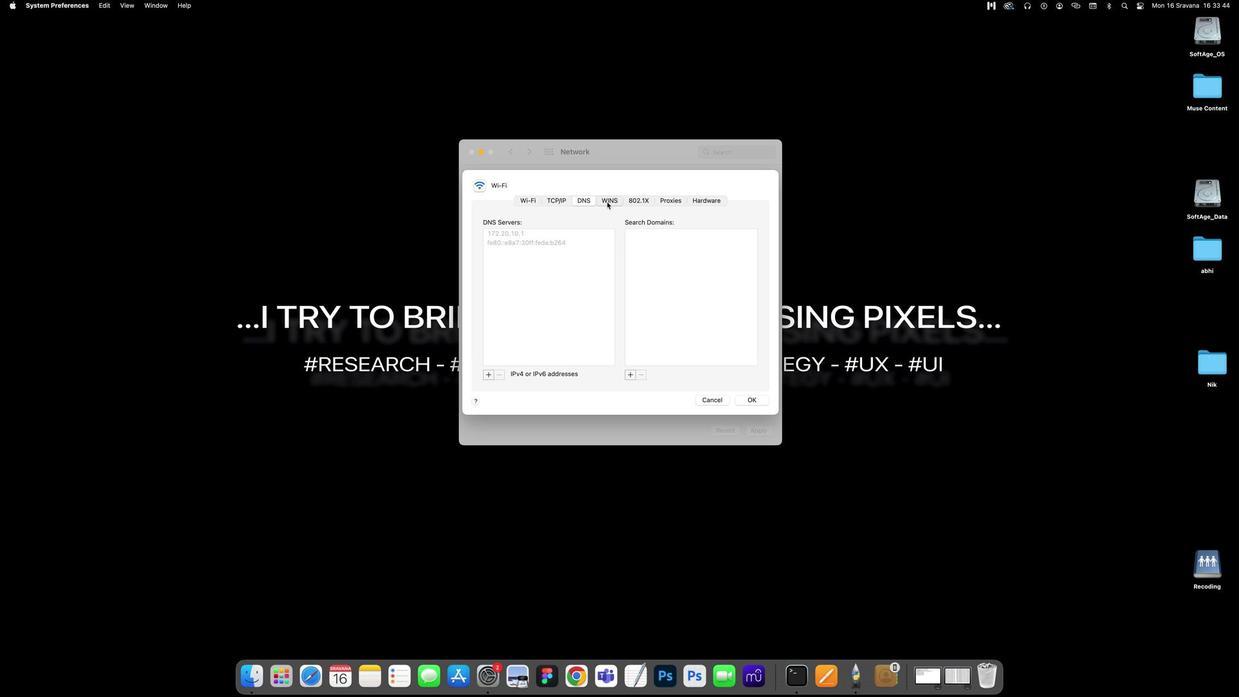 
Action: Mouse moved to (638, 204)
Screenshot: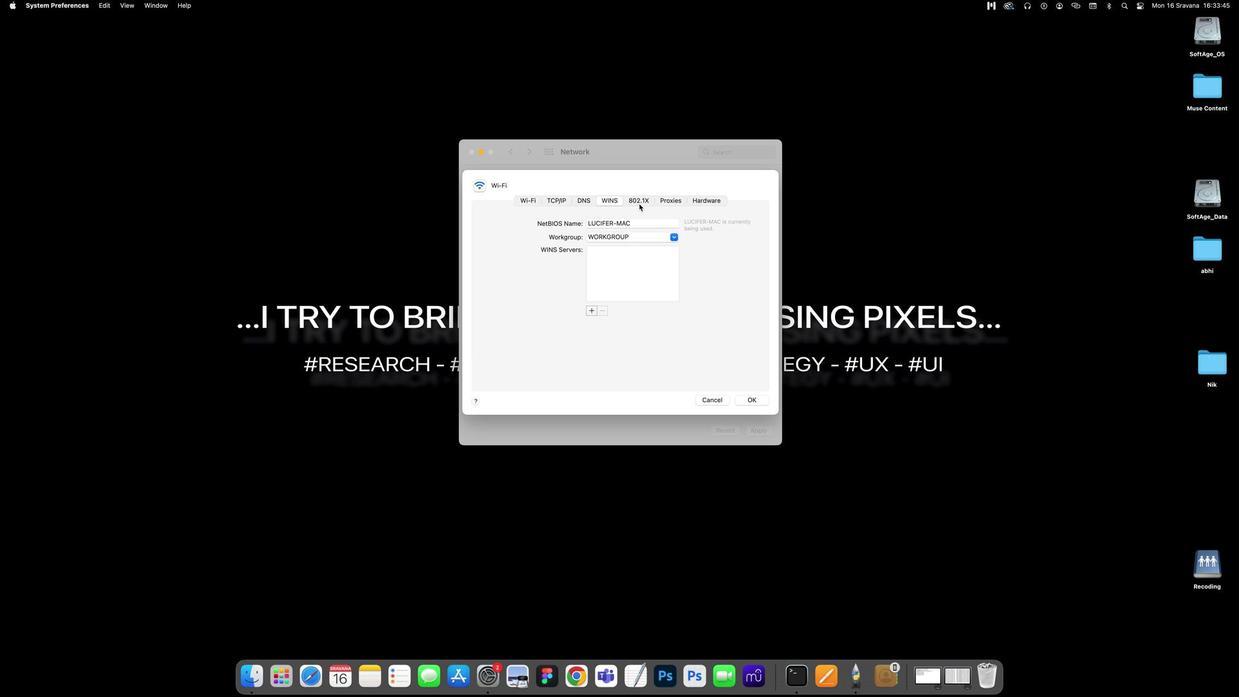 
Action: Mouse pressed left at (638, 204)
Screenshot: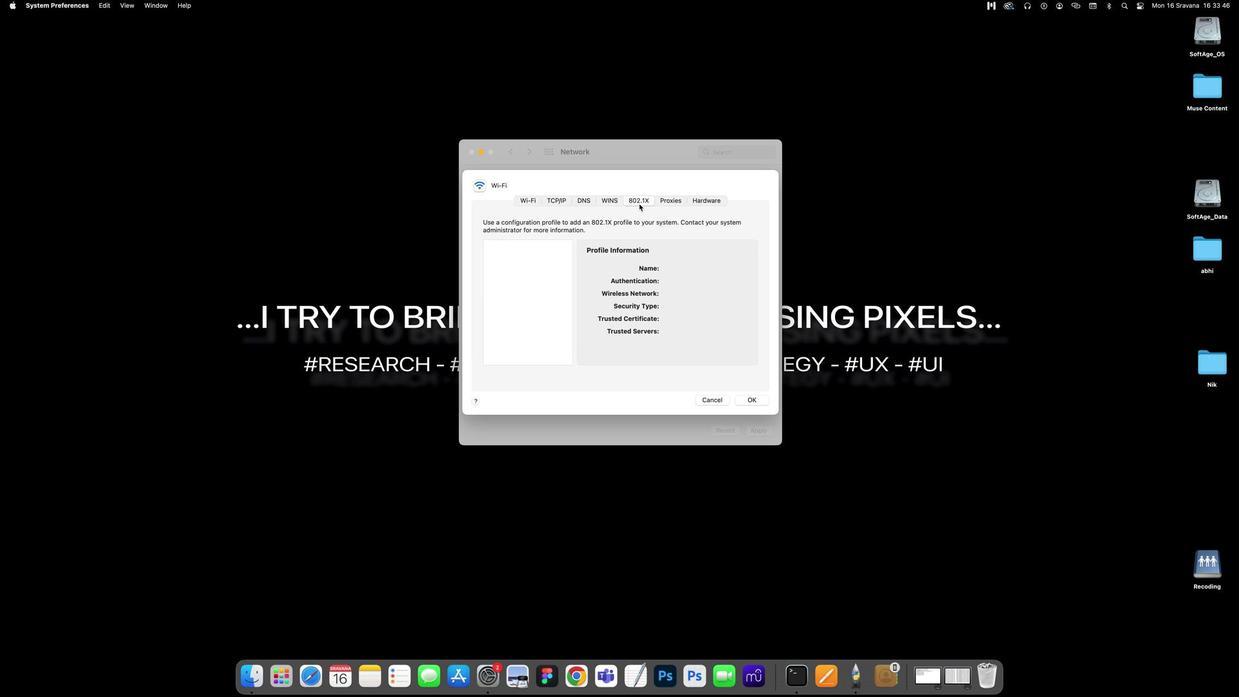 
Action: Mouse moved to (665, 203)
Screenshot: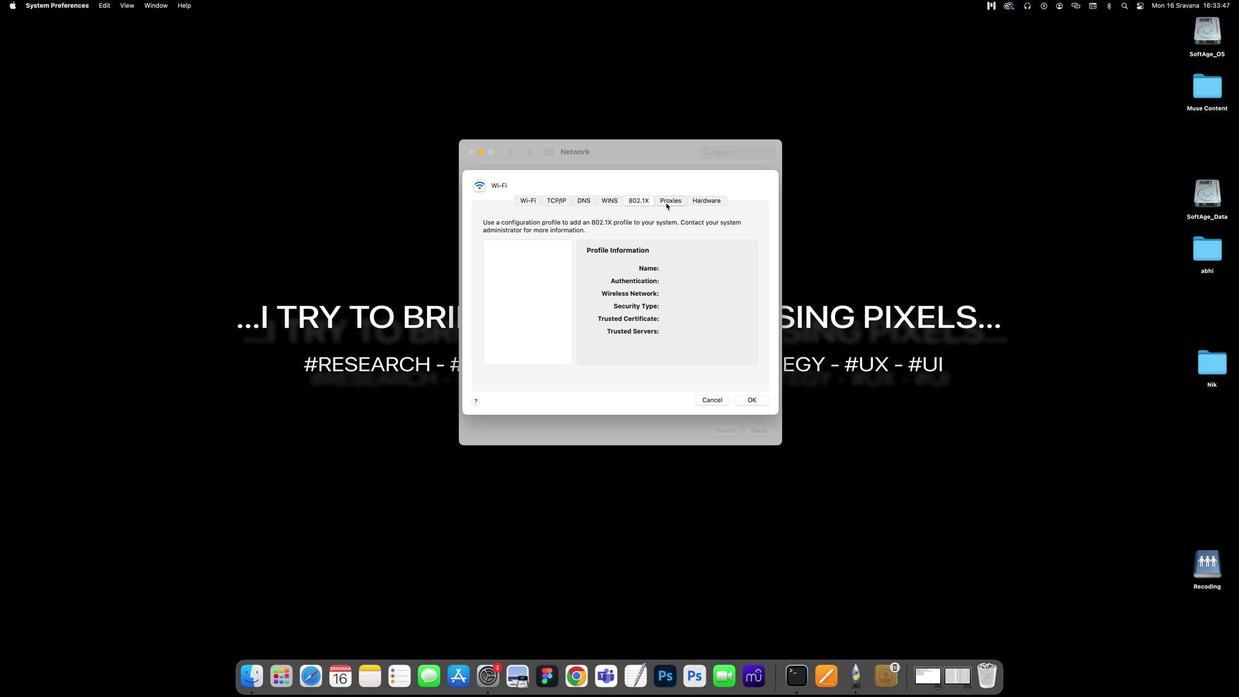 
Action: Mouse pressed left at (665, 203)
Screenshot: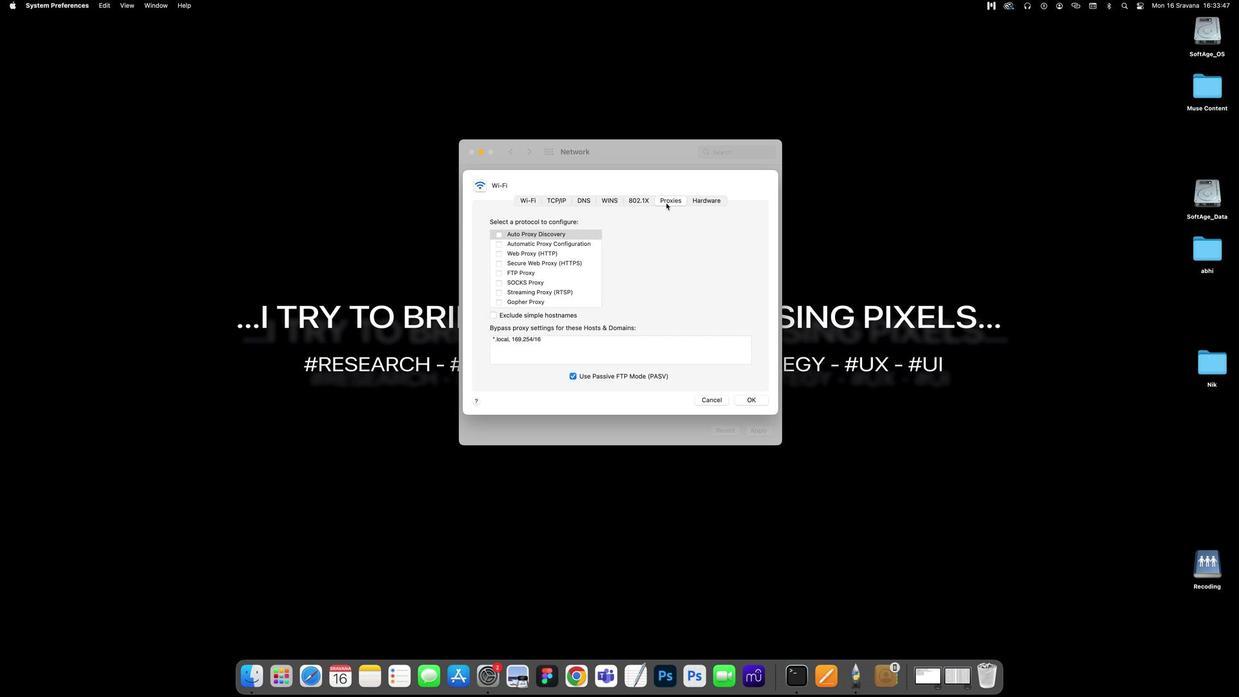 
Action: Mouse moved to (497, 235)
Screenshot: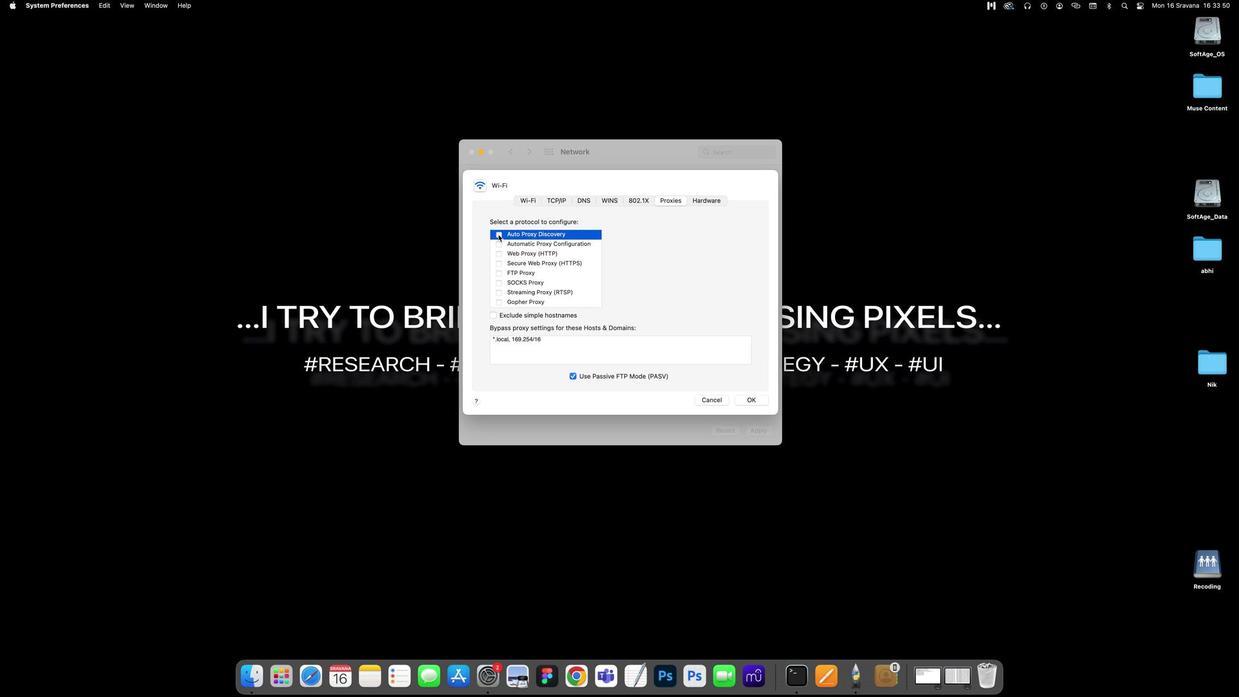 
Action: Mouse pressed left at (497, 235)
Screenshot: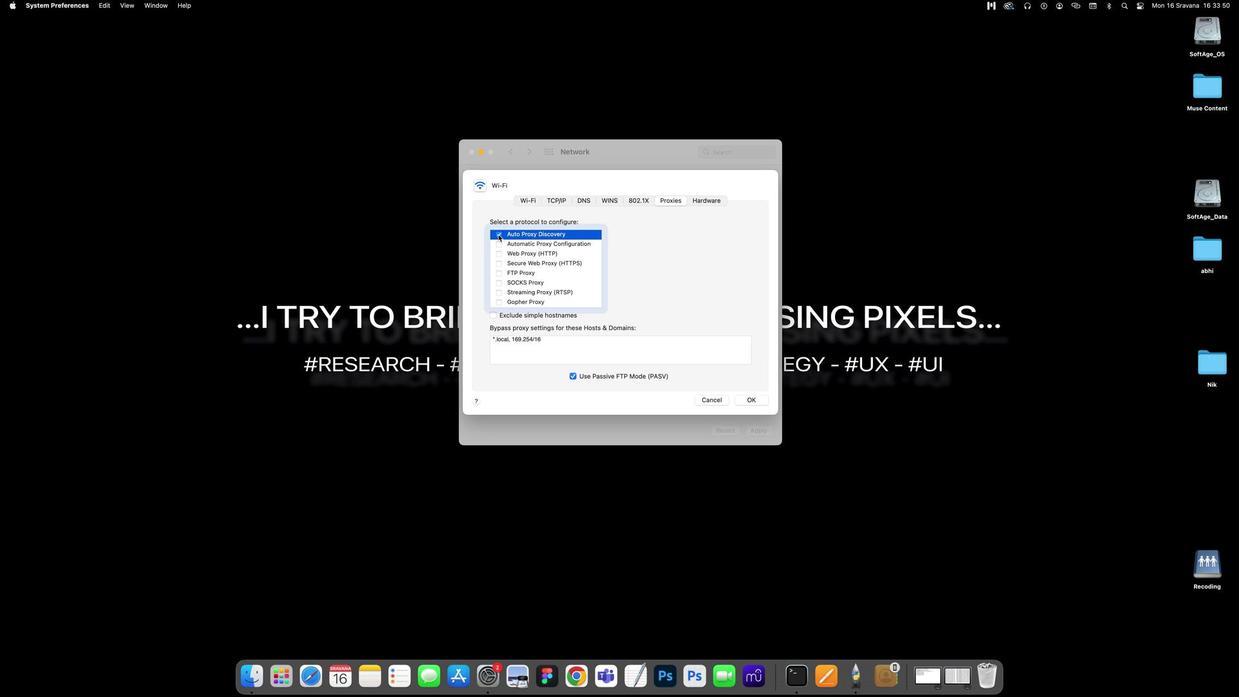 
Action: Mouse moved to (701, 195)
Screenshot: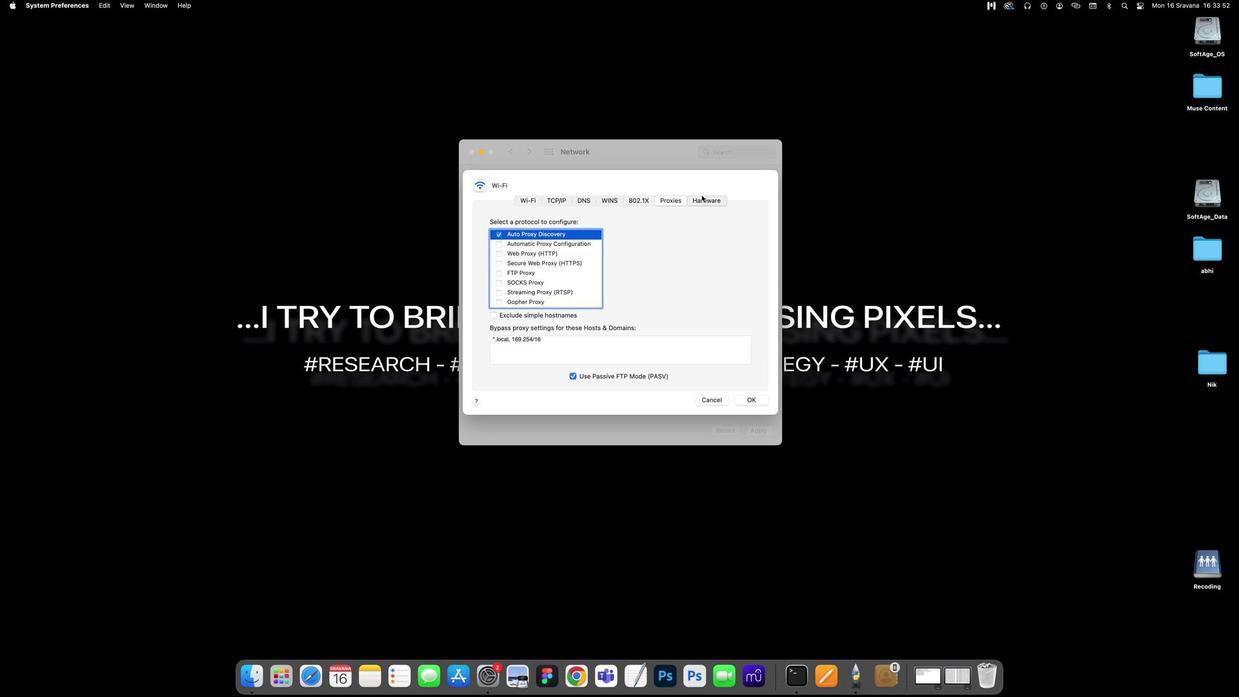 
Action: Mouse pressed left at (701, 195)
Screenshot: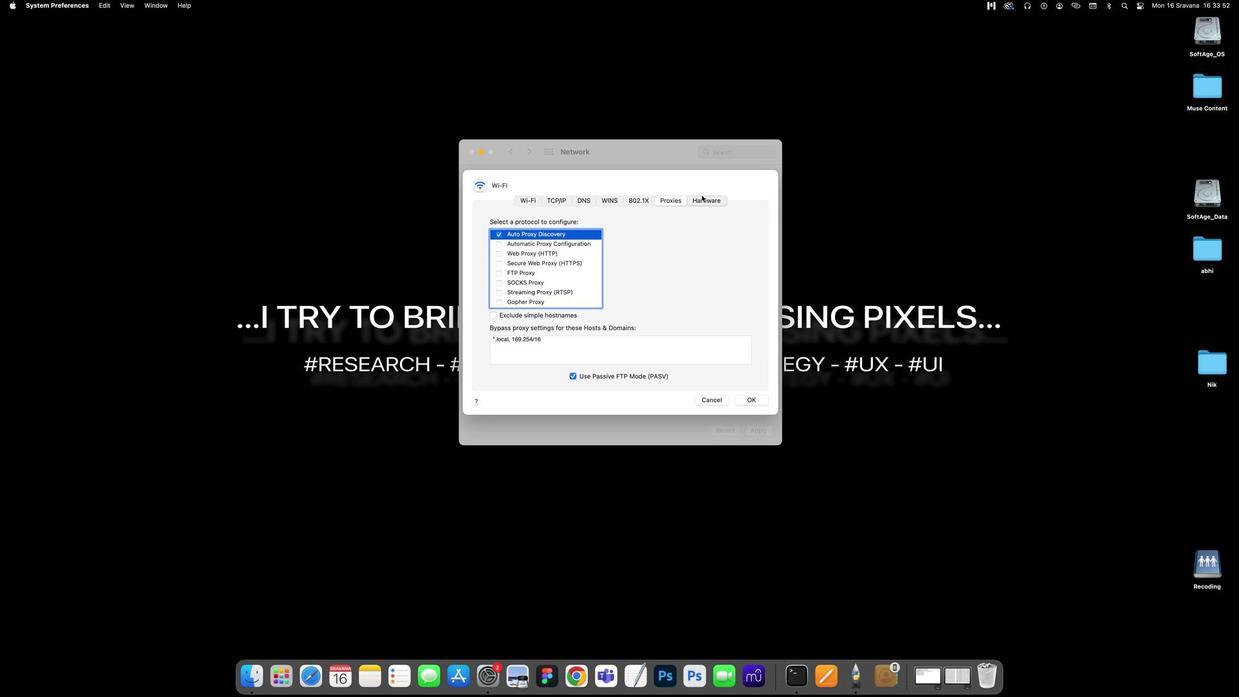 
Action: Mouse moved to (641, 236)
Screenshot: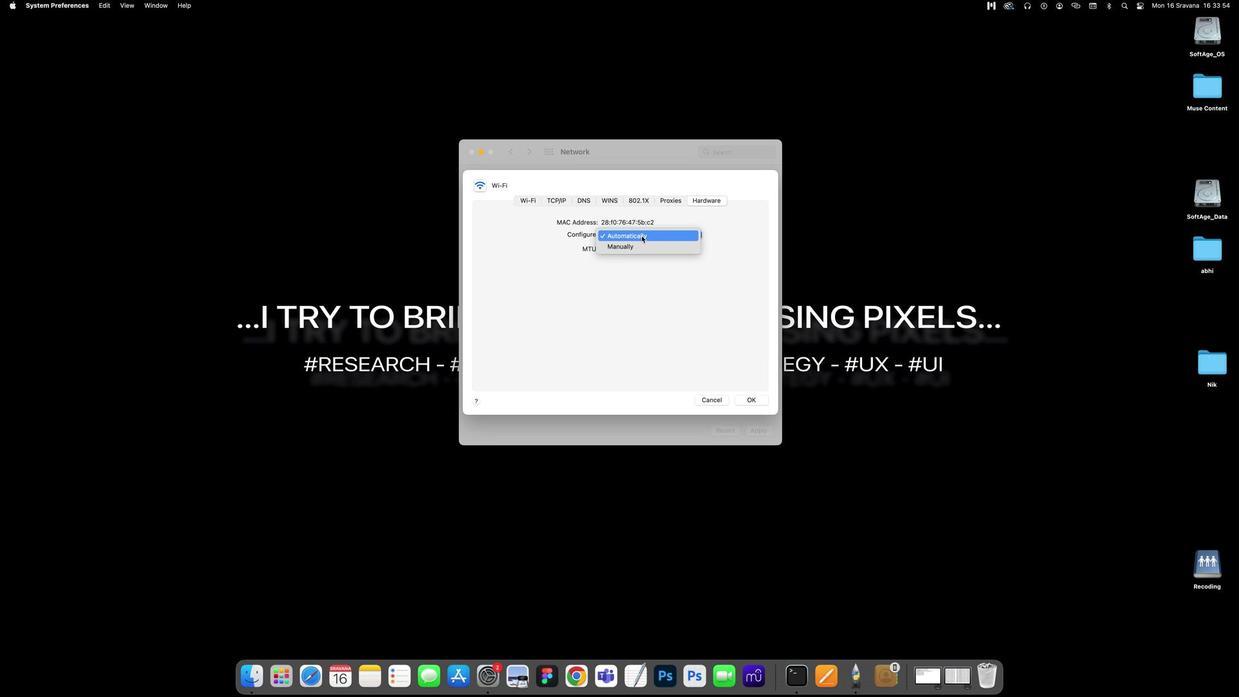 
Action: Mouse pressed left at (641, 236)
Screenshot: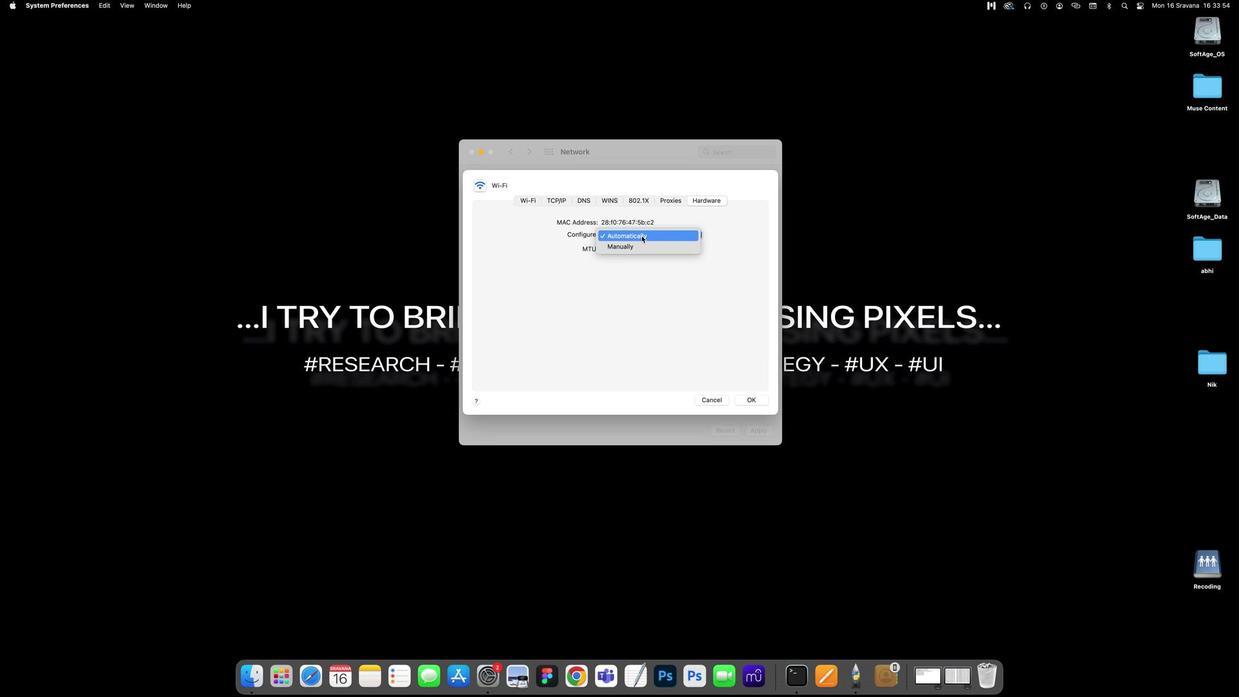 
Action: Mouse pressed left at (641, 236)
Screenshot: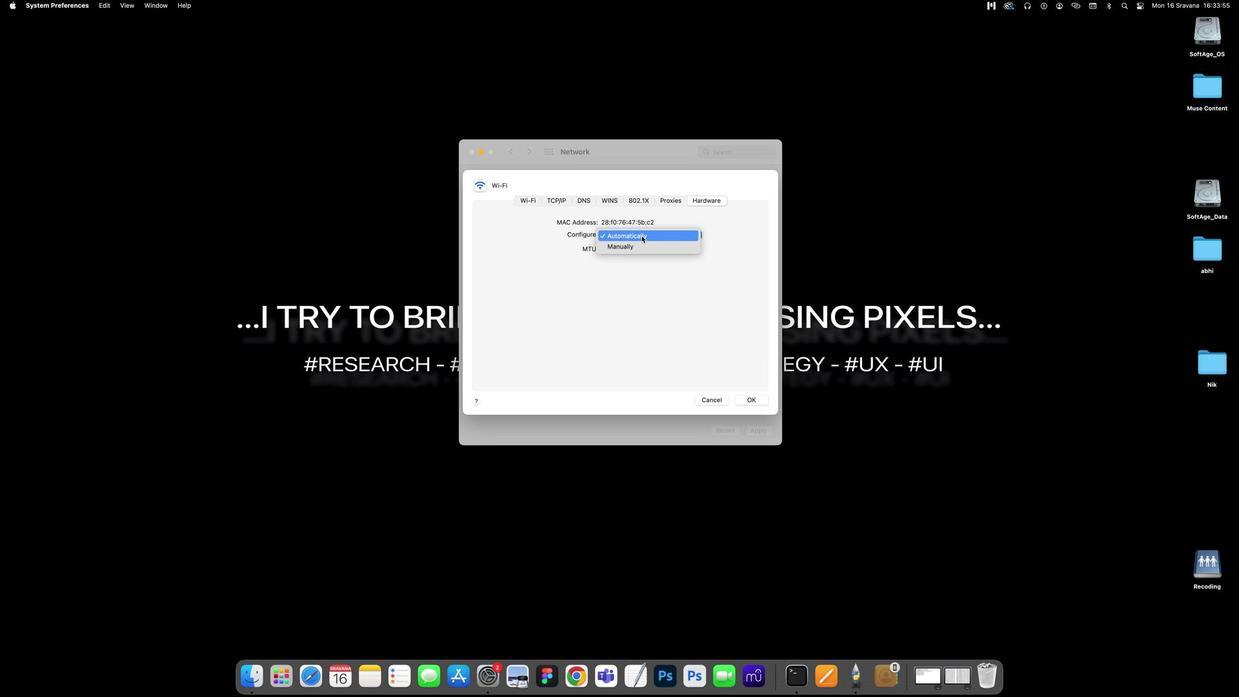 
Action: Mouse moved to (749, 401)
Screenshot: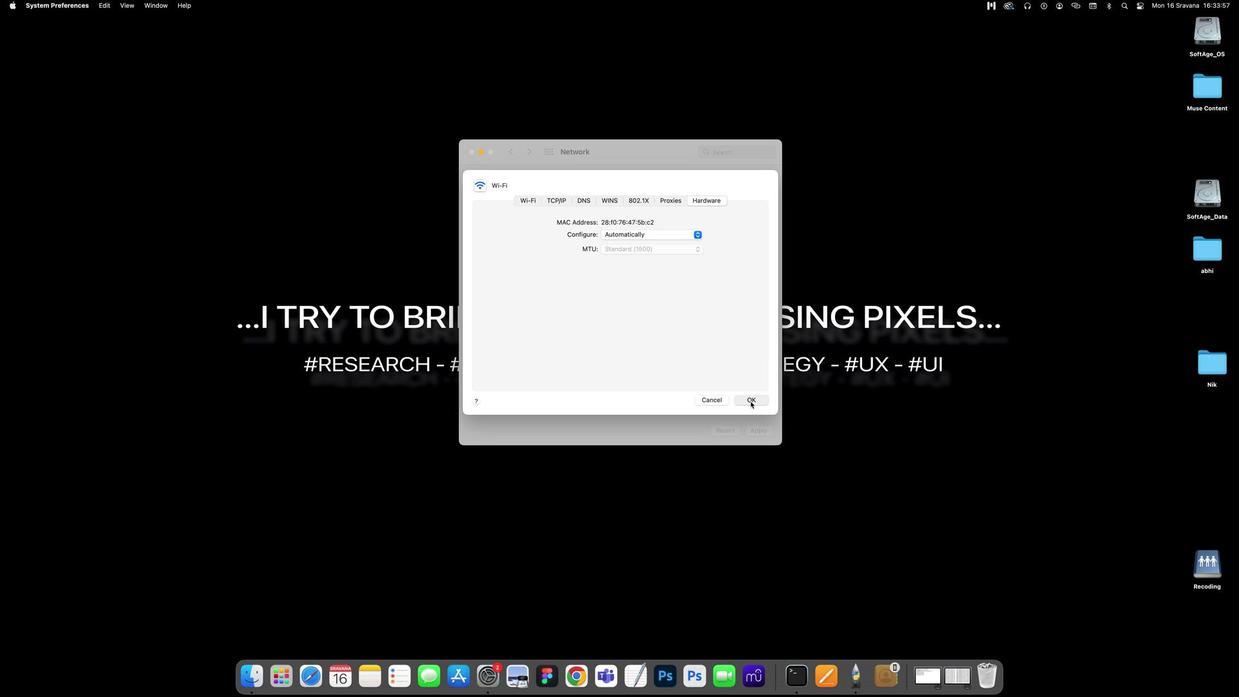 
Action: Mouse pressed left at (749, 401)
Screenshot: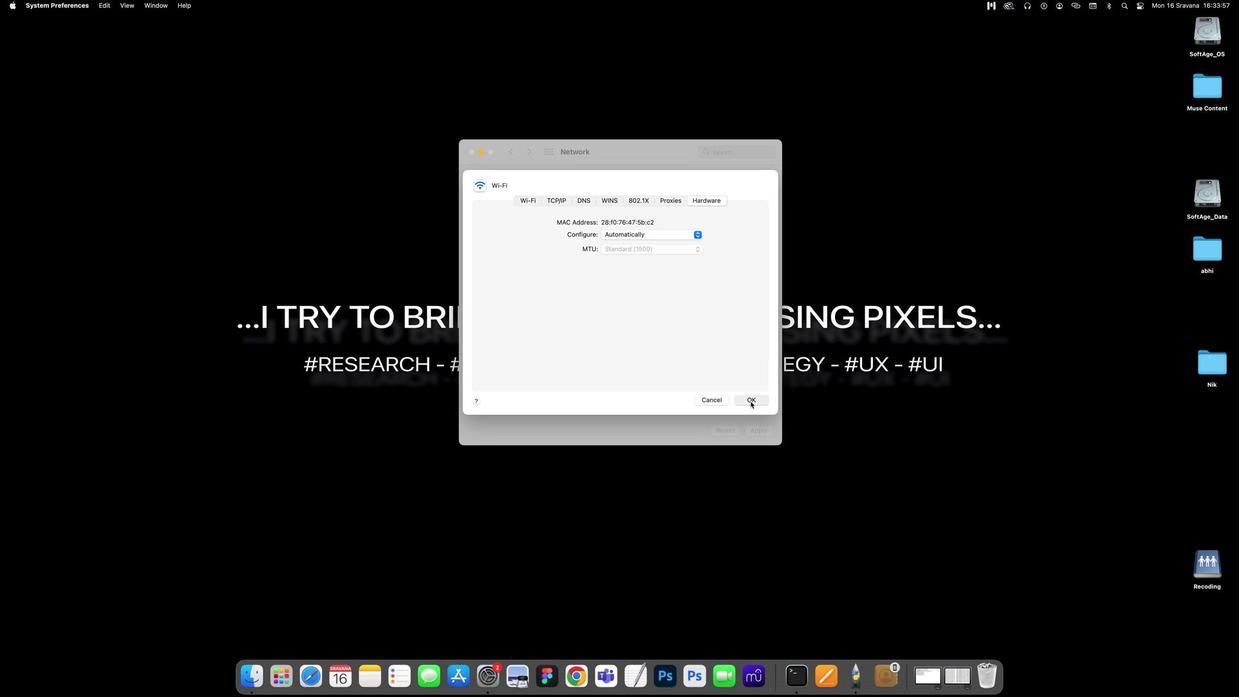 
Action: Mouse moved to (661, 219)
Screenshot: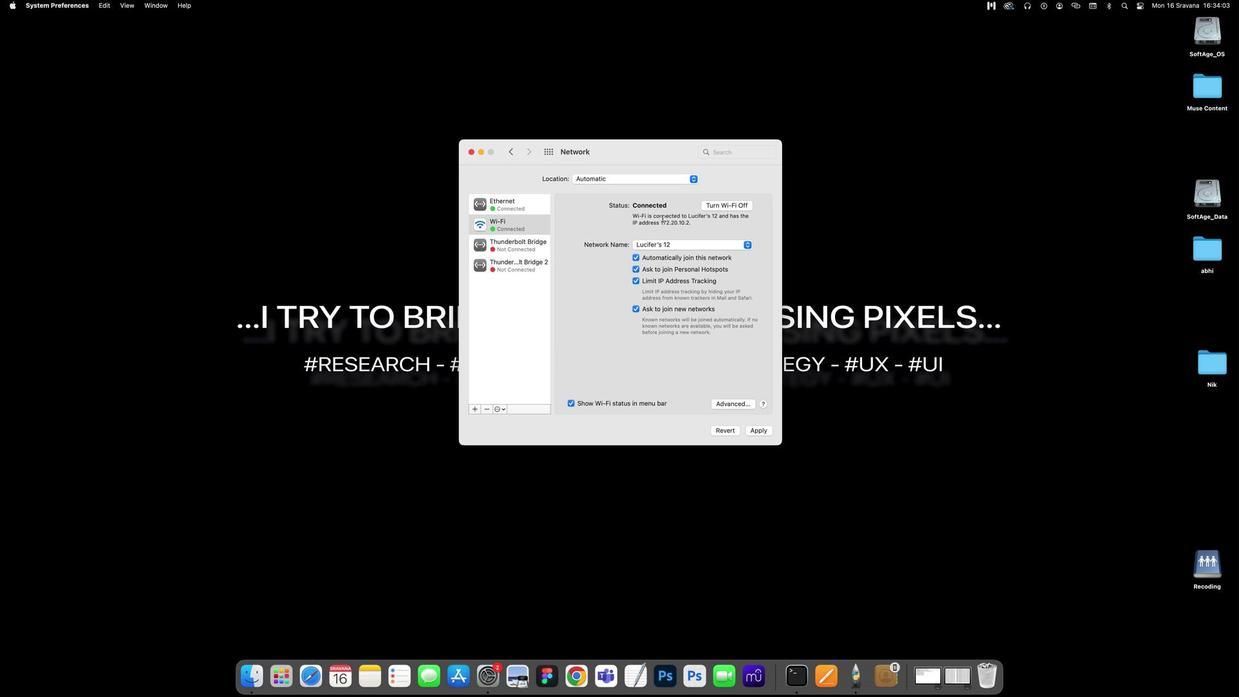 
Action: Mouse pressed left at (661, 219)
Screenshot: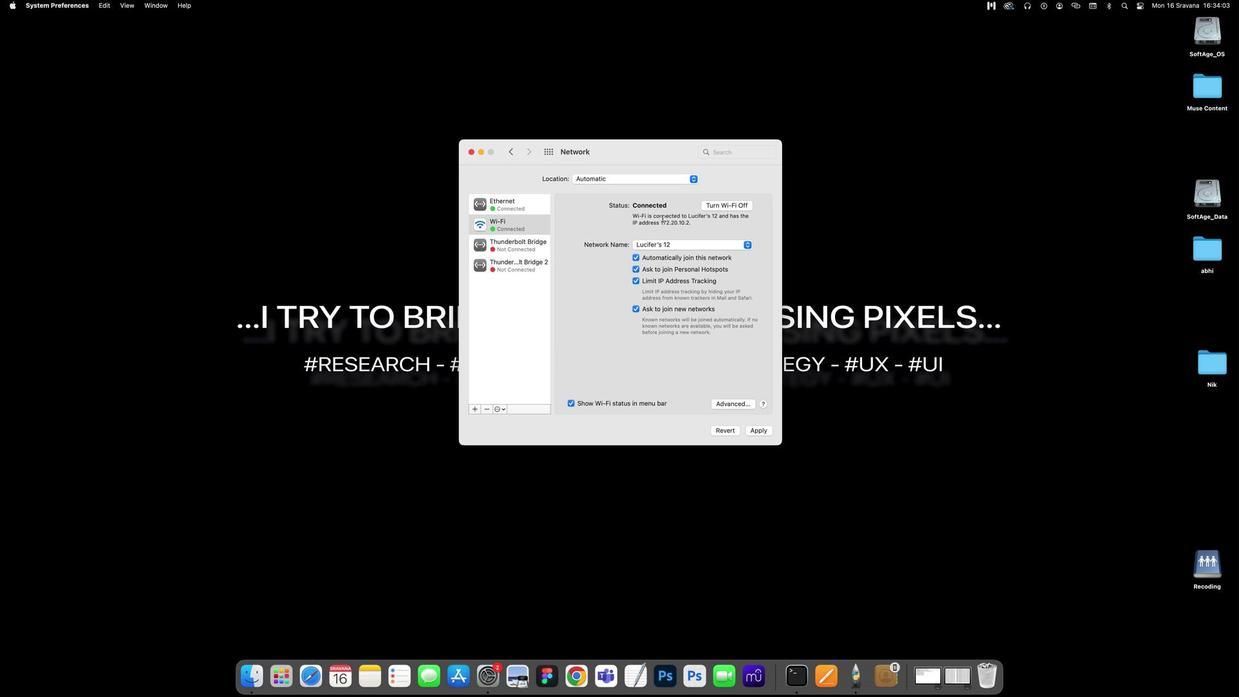
Action: Mouse moved to (653, 222)
Screenshot: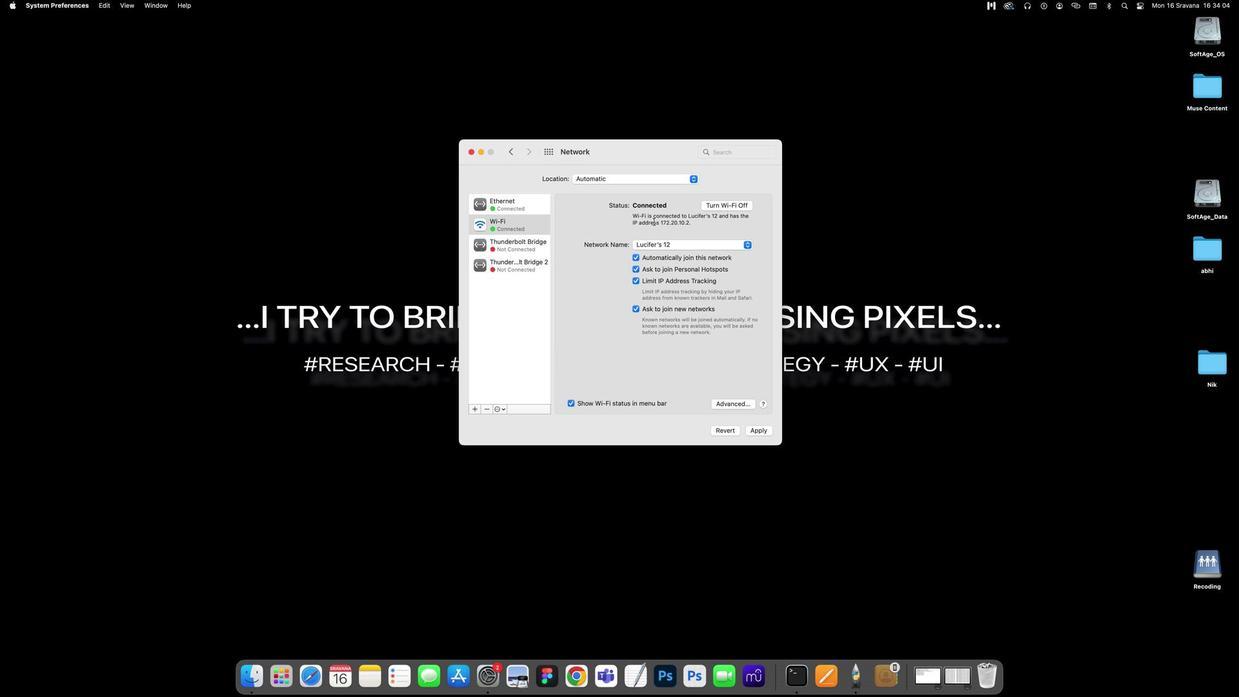 
Action: Mouse pressed left at (653, 222)
Screenshot: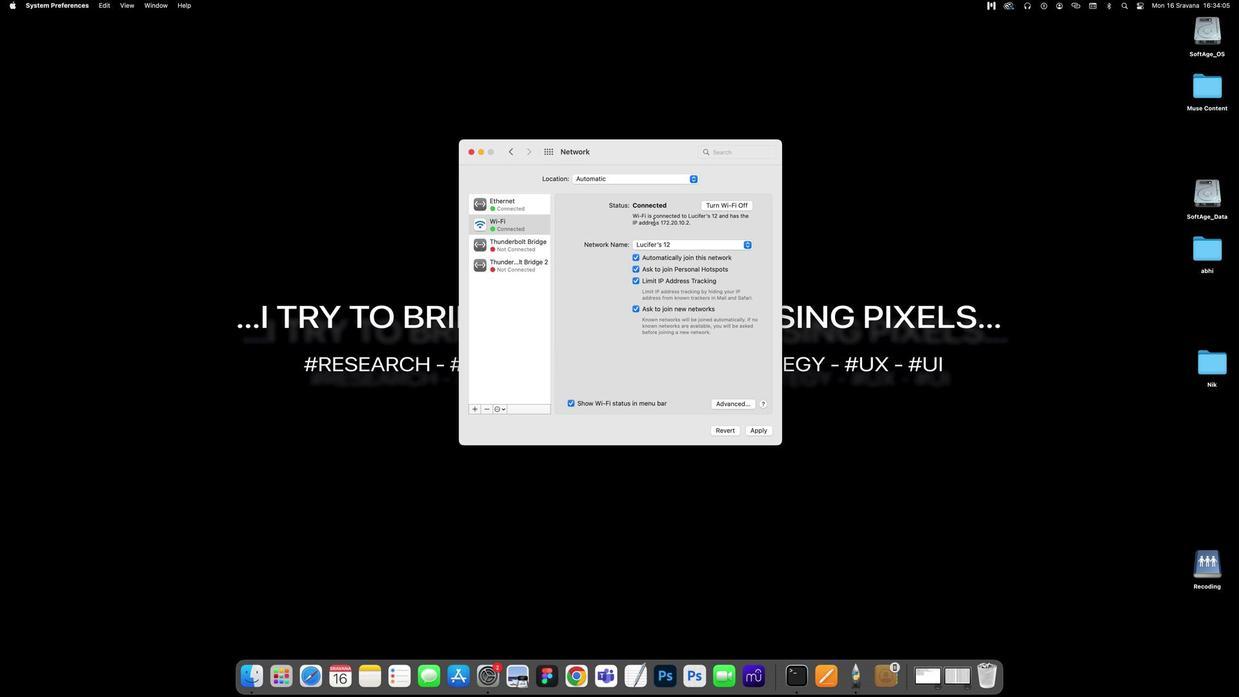 
Action: Mouse moved to (614, 328)
Screenshot: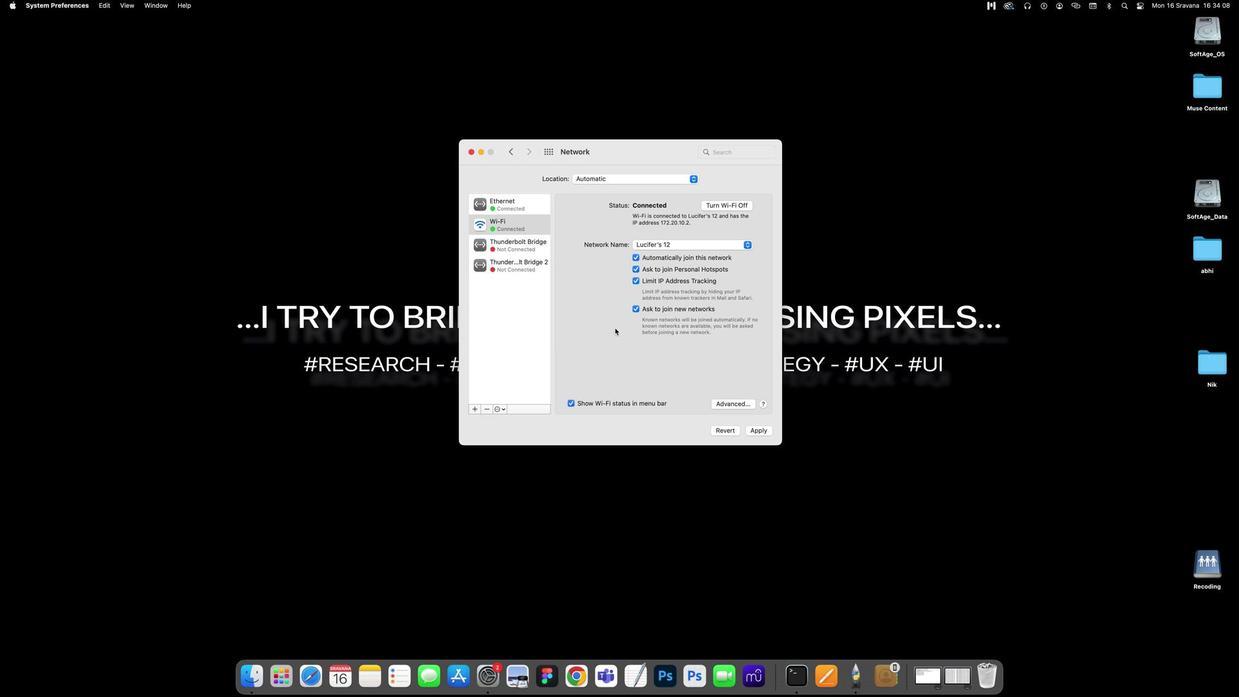
Action: Mouse pressed left at (614, 328)
Screenshot: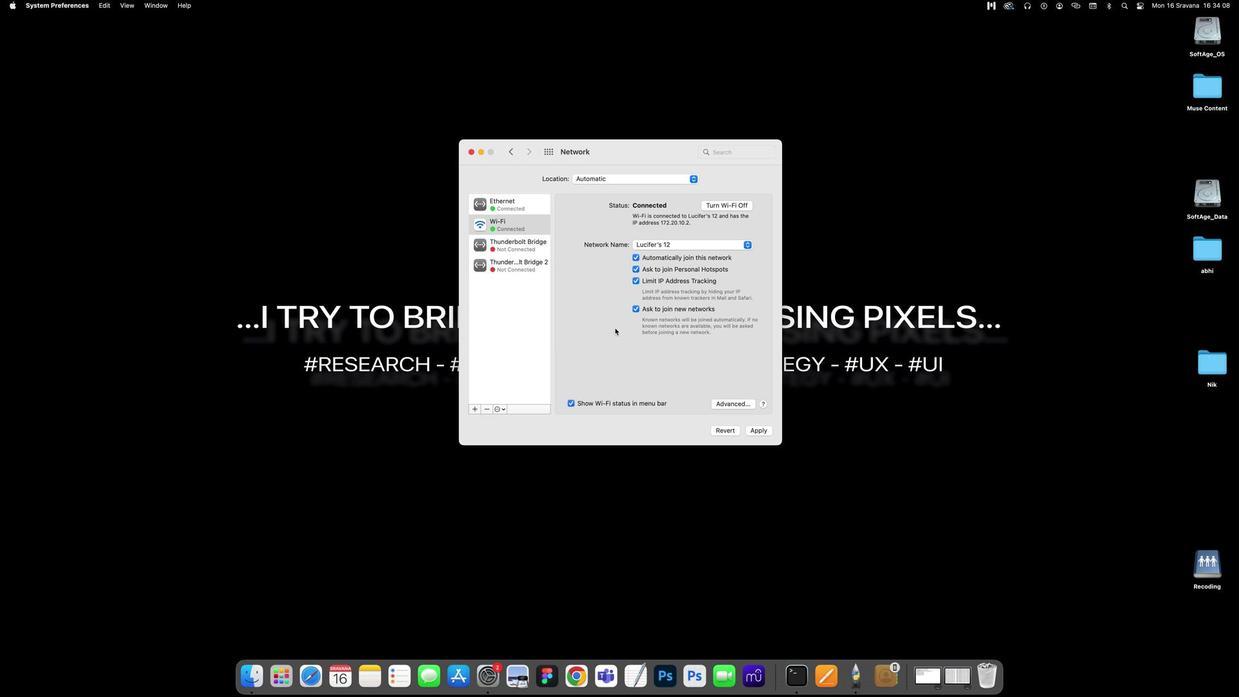 
Action: Mouse moved to (759, 428)
Screenshot: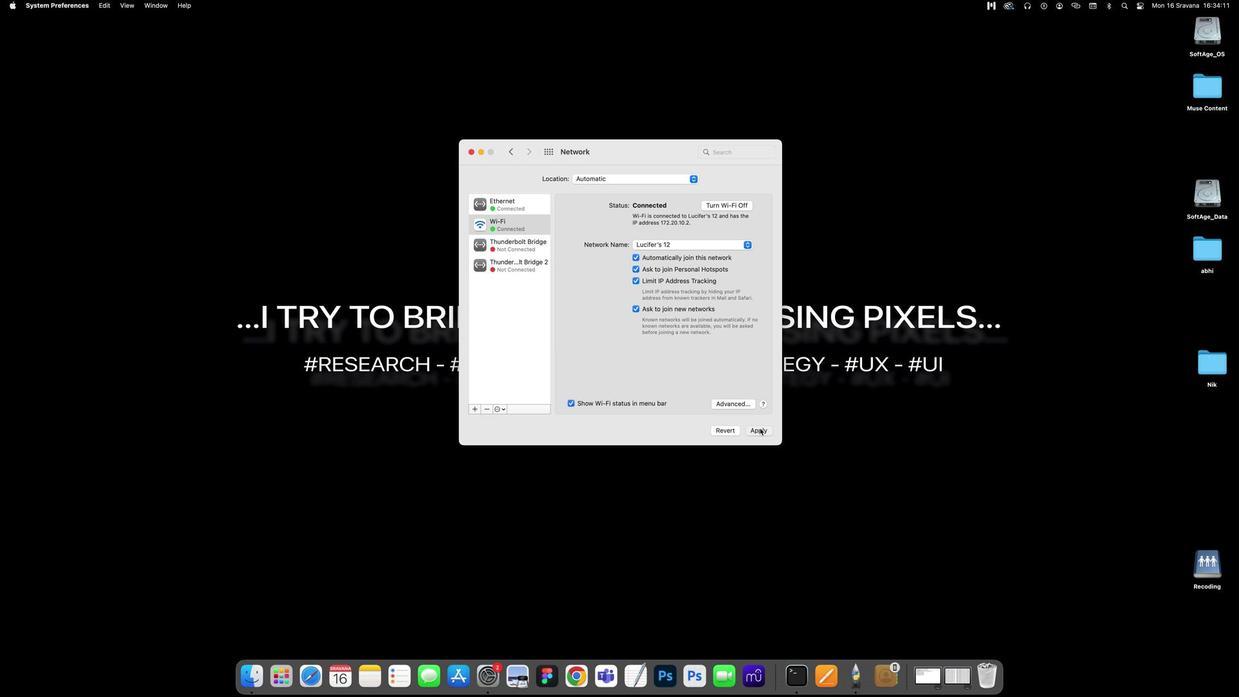 
Action: Mouse pressed left at (759, 428)
Screenshot: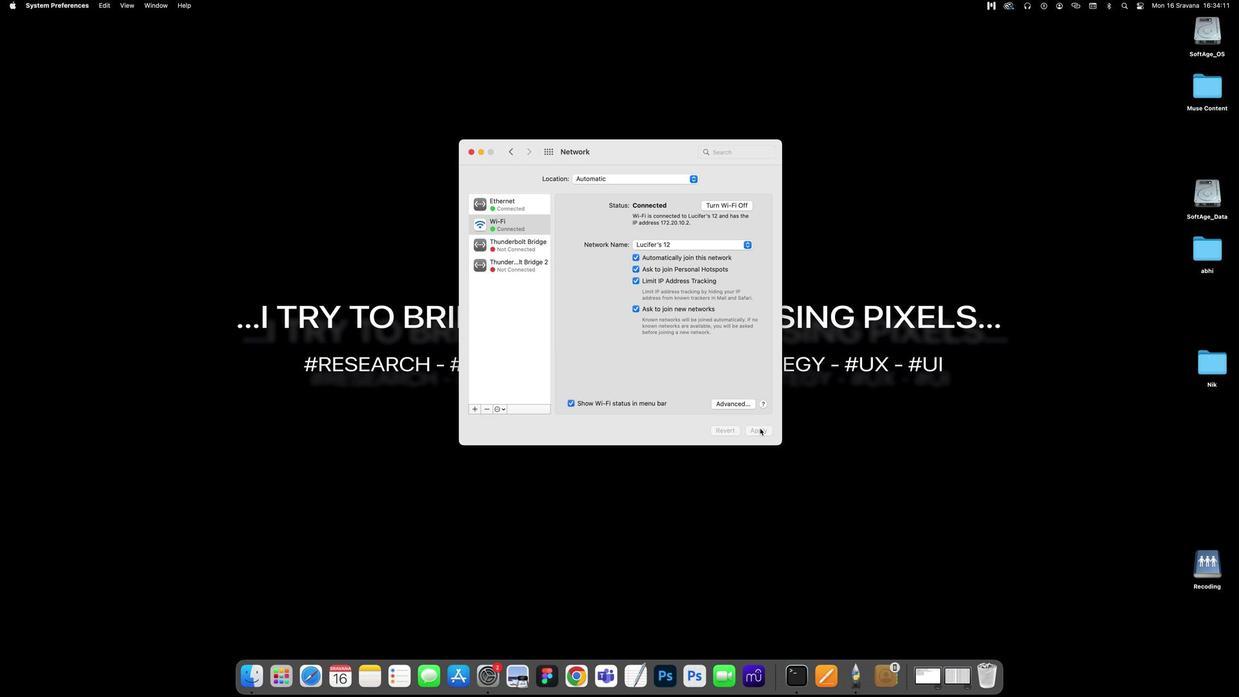 
Action: Mouse moved to (685, 275)
Screenshot: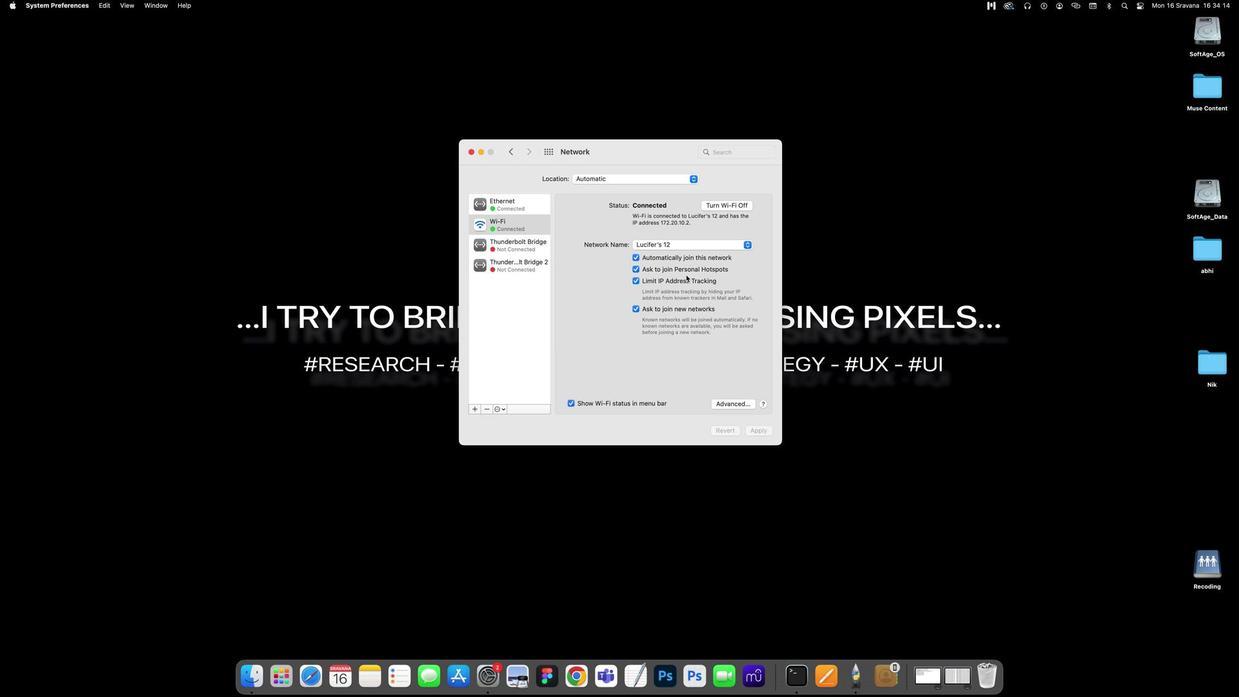 
Action: Mouse pressed left at (685, 275)
Screenshot: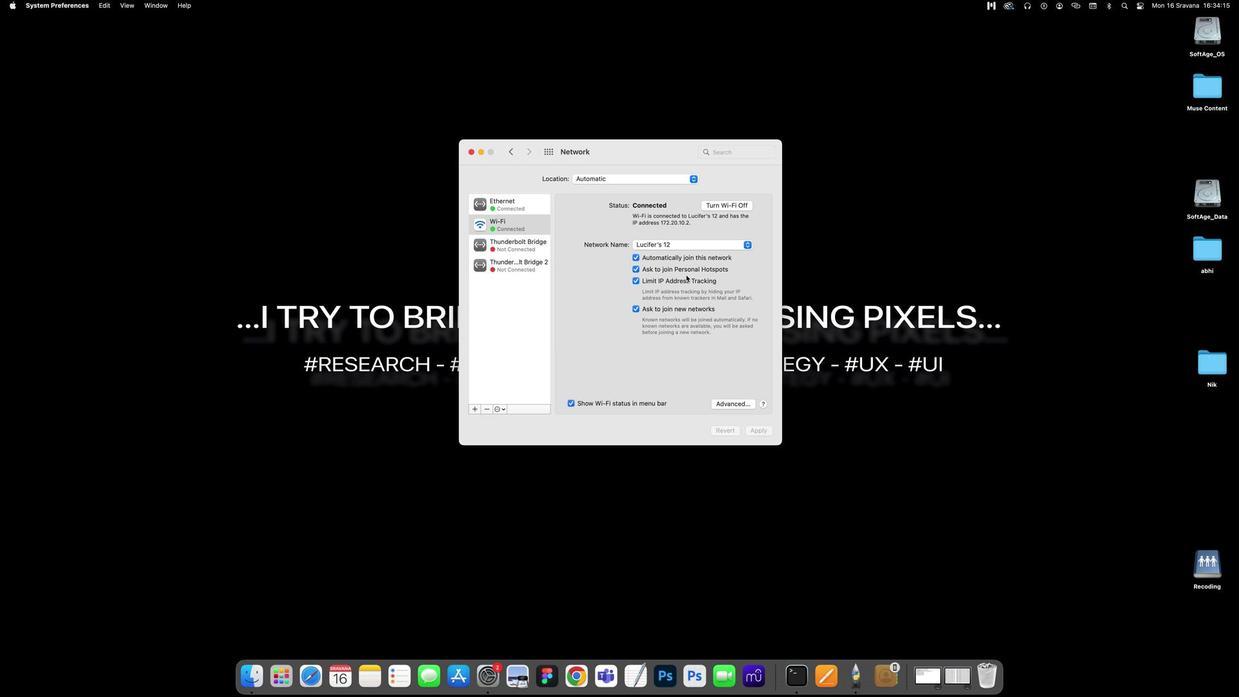 
